 Task: Search one way flight ticket for 3 adults in first from Baton Rouge: Baton Rouge Metropolitan Airport (ryan Field) to Gillette: Gillette Campbell County Airport on 5-1-2023. Choice of flights is Southwest. Number of bags: 1 carry on bag. Price is upto 87000. Outbound departure time preference is 9:30.
Action: Mouse moved to (244, 332)
Screenshot: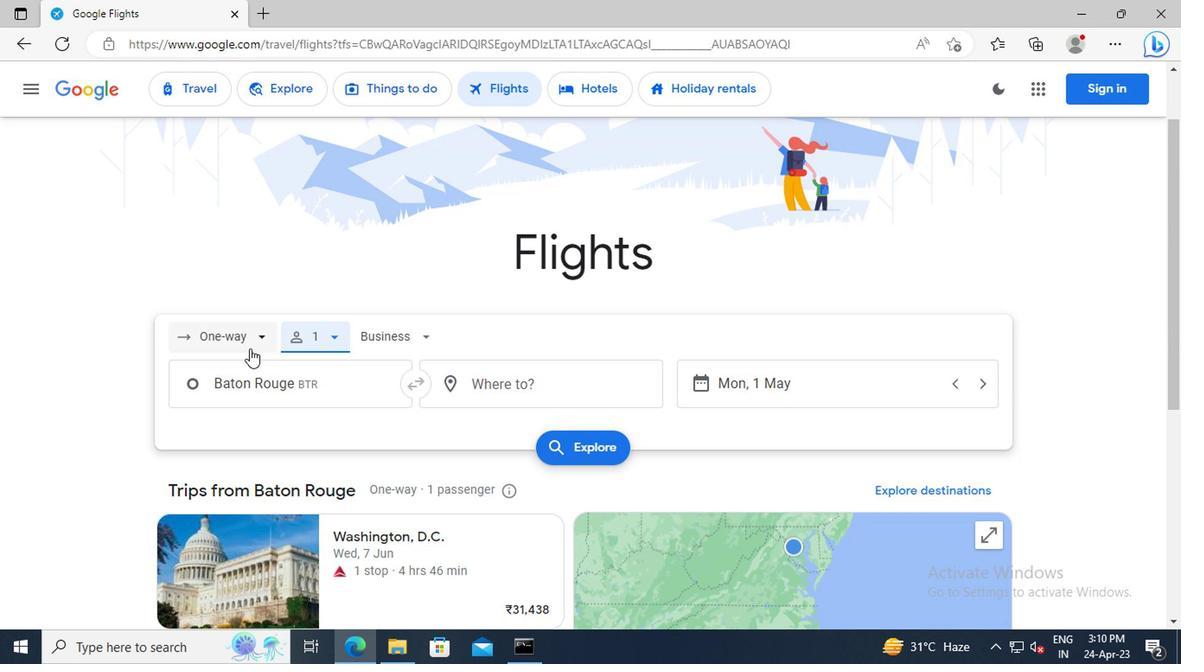 
Action: Mouse pressed left at (244, 332)
Screenshot: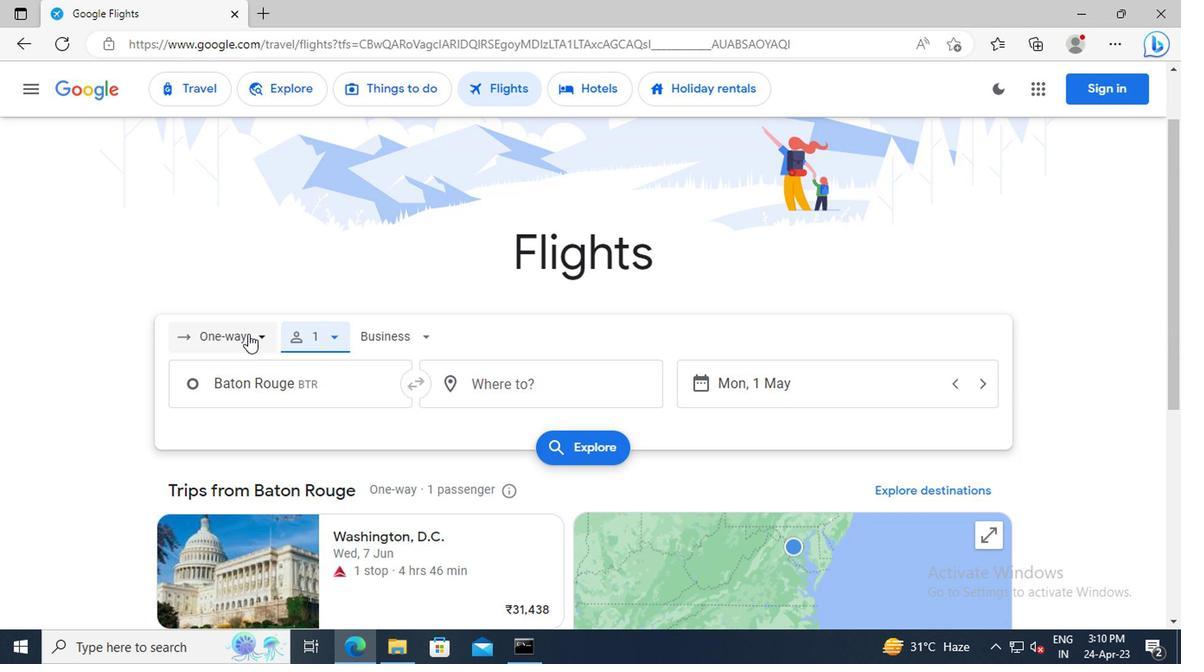 
Action: Mouse moved to (248, 424)
Screenshot: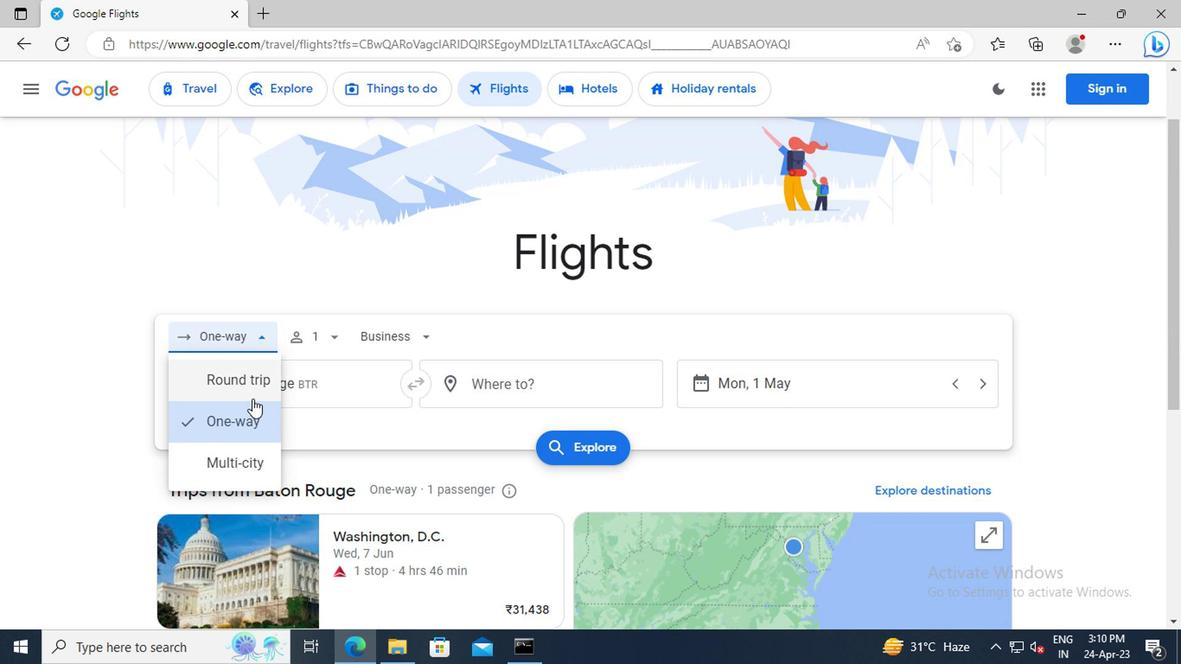 
Action: Mouse pressed left at (248, 424)
Screenshot: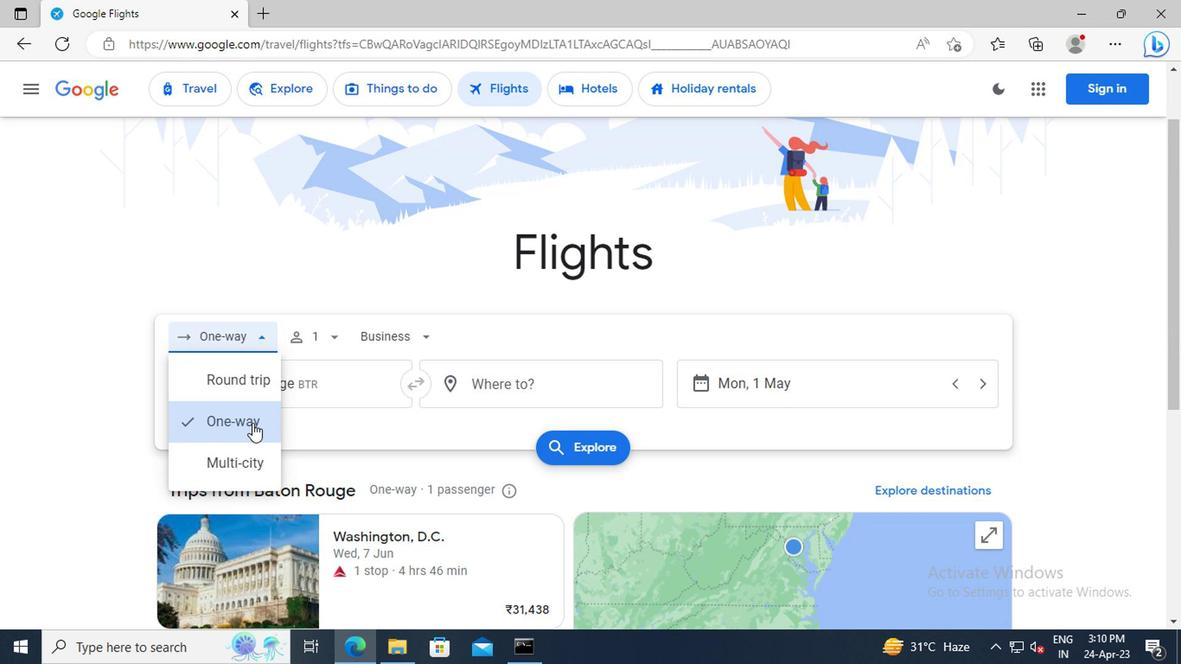 
Action: Mouse moved to (327, 344)
Screenshot: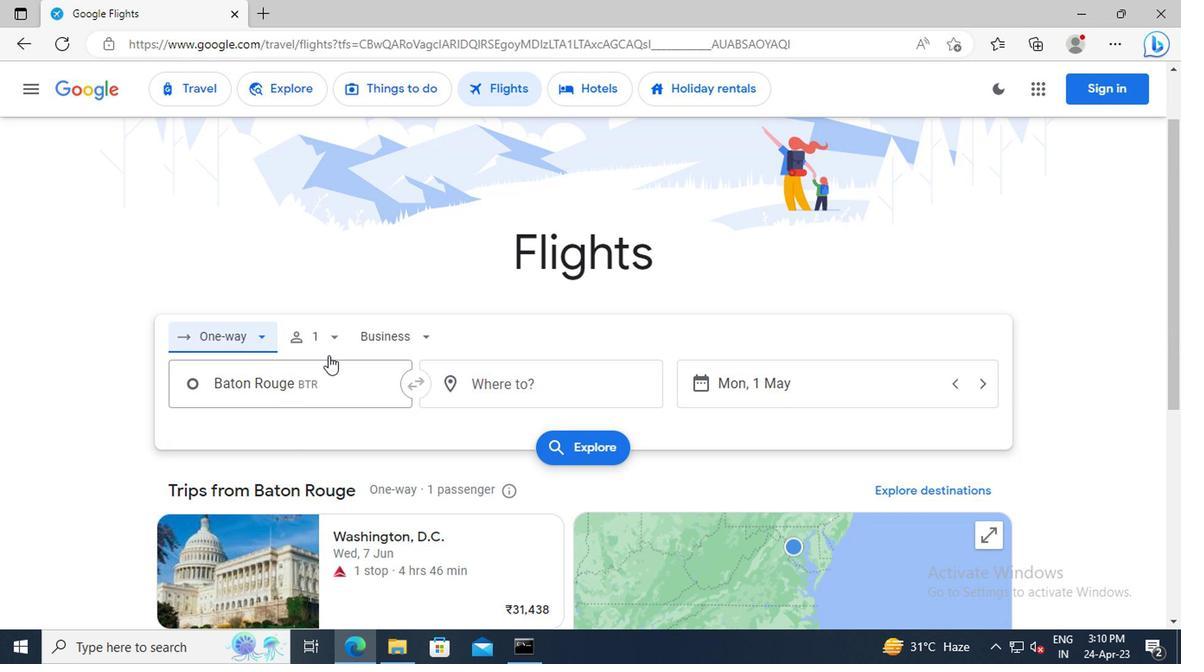 
Action: Mouse pressed left at (327, 344)
Screenshot: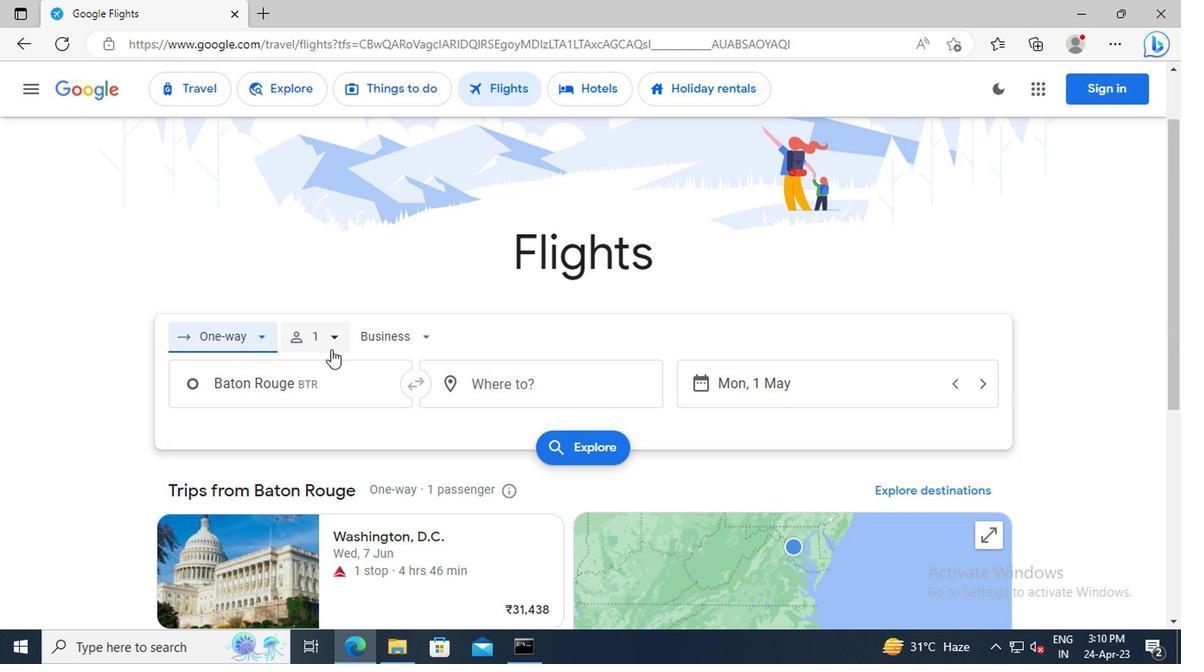 
Action: Mouse moved to (454, 387)
Screenshot: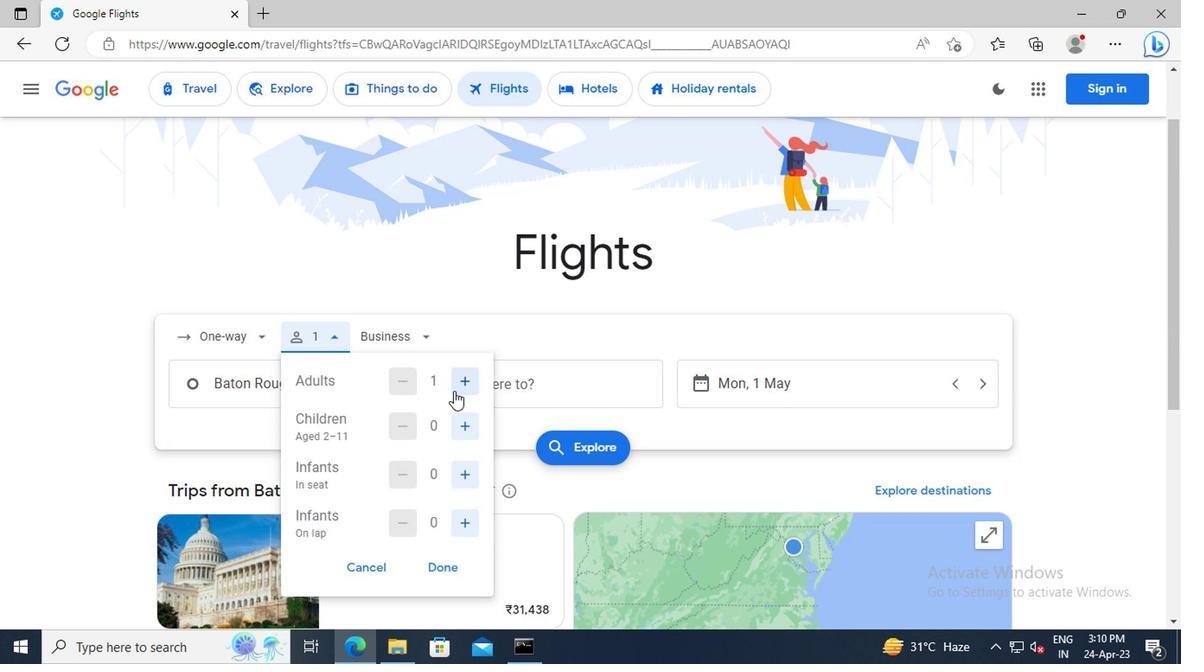 
Action: Mouse pressed left at (454, 387)
Screenshot: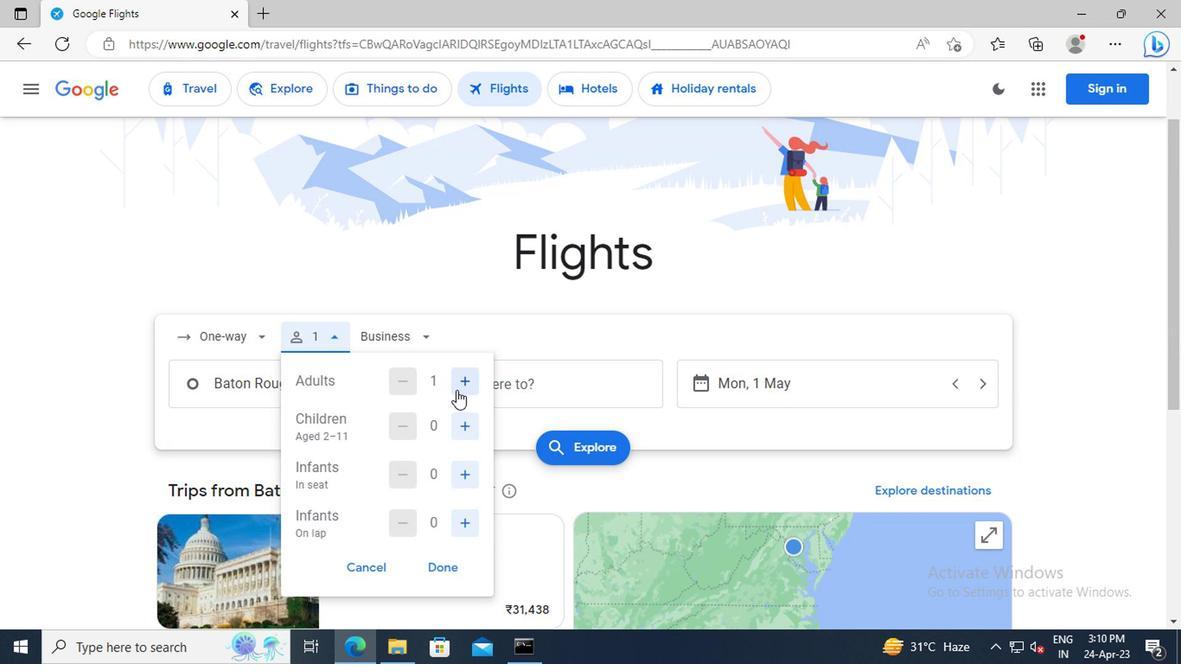 
Action: Mouse pressed left at (454, 387)
Screenshot: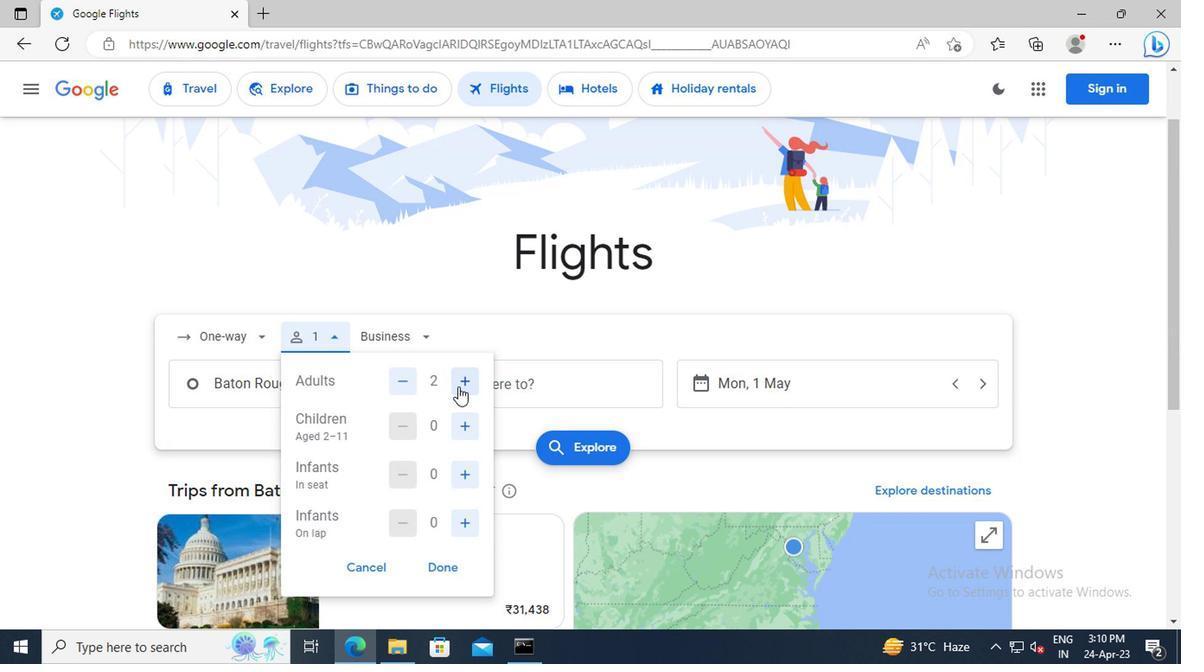 
Action: Mouse moved to (438, 566)
Screenshot: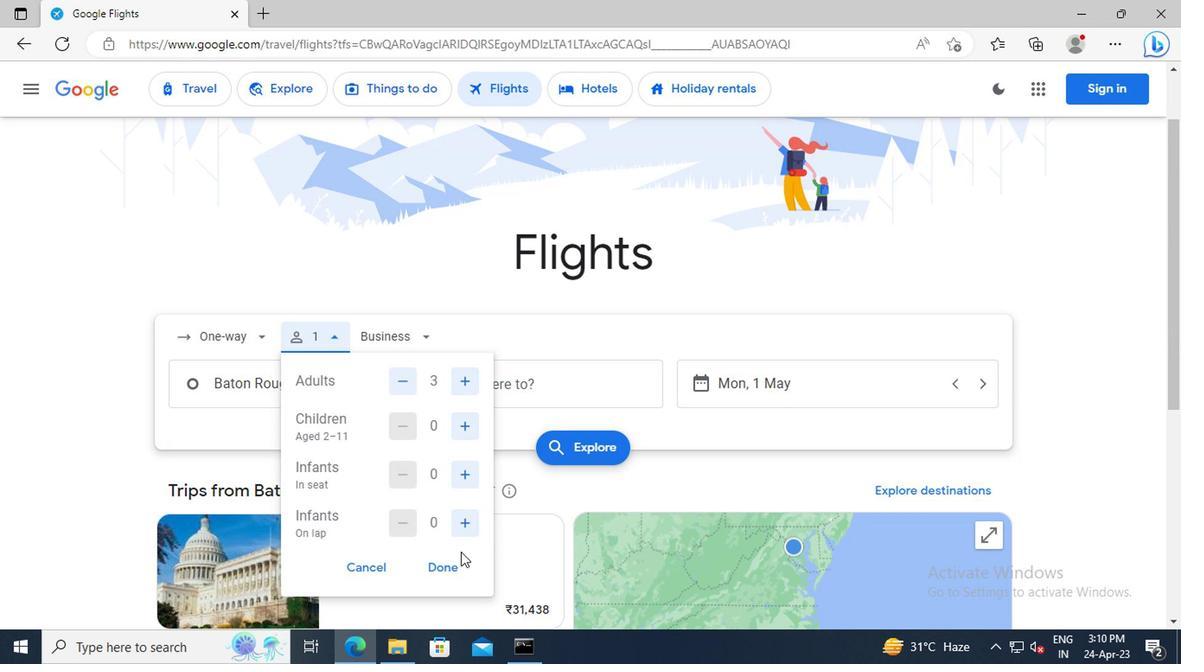 
Action: Mouse pressed left at (438, 566)
Screenshot: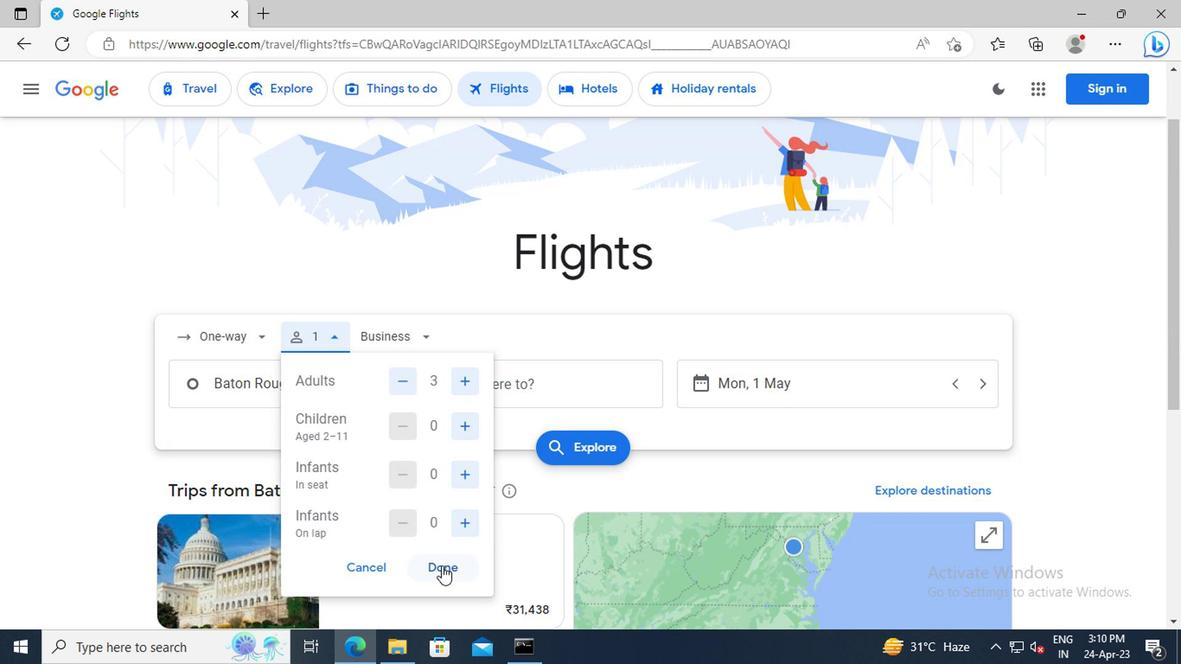 
Action: Mouse moved to (388, 336)
Screenshot: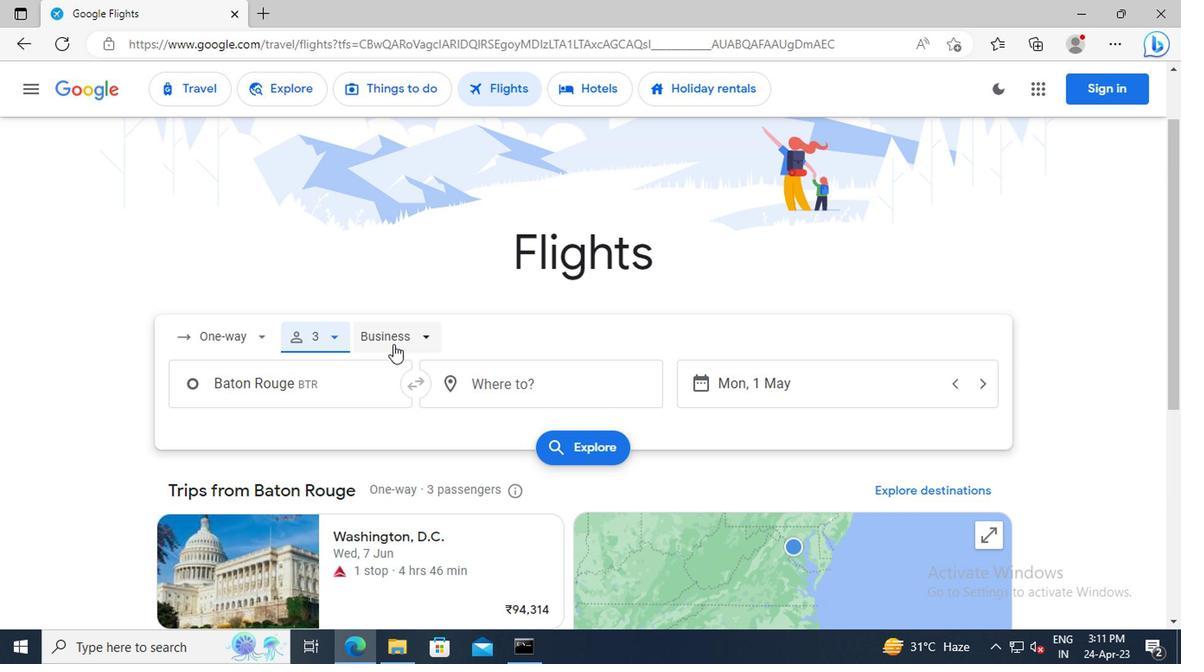 
Action: Mouse pressed left at (388, 336)
Screenshot: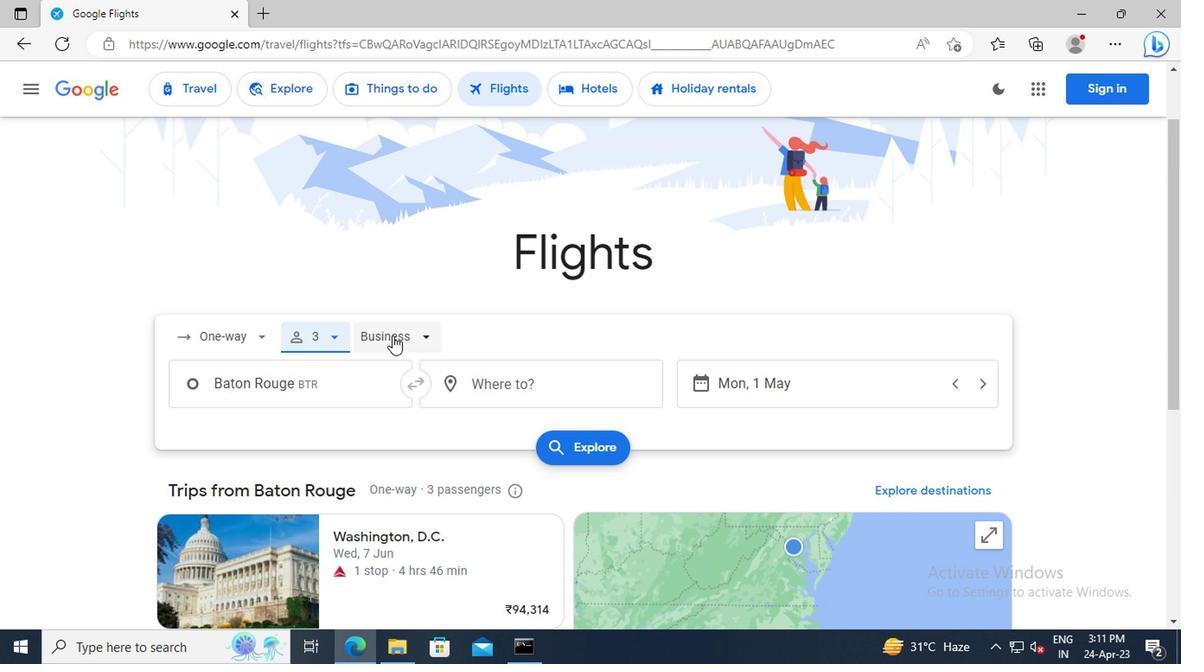 
Action: Mouse moved to (412, 508)
Screenshot: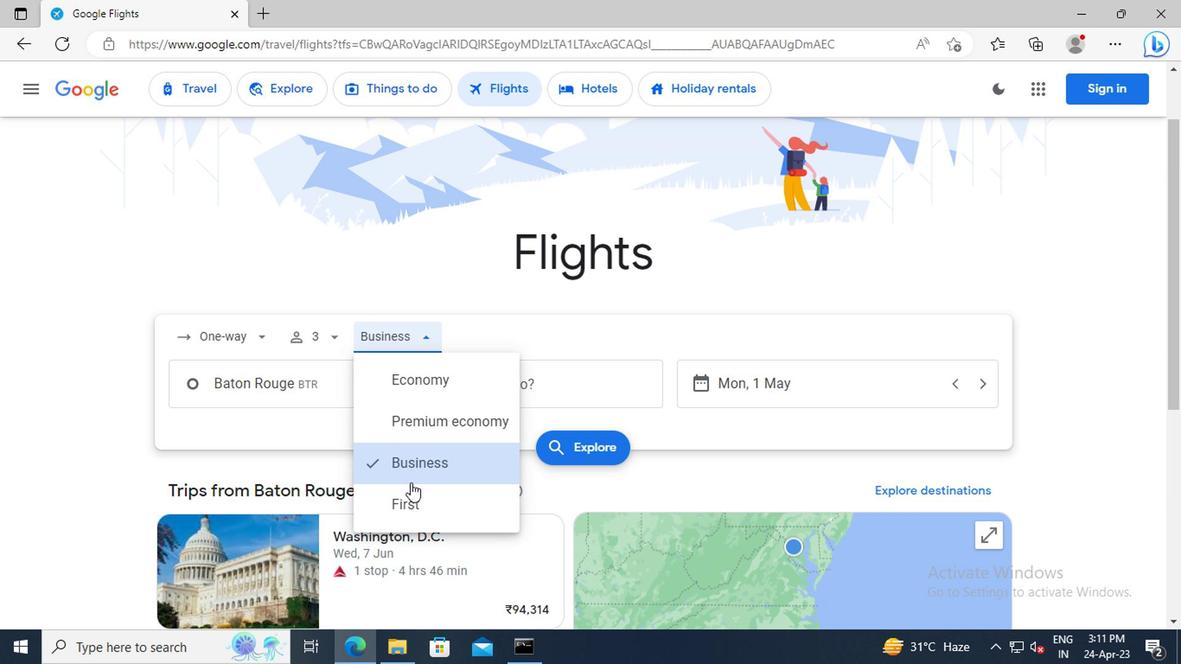 
Action: Mouse pressed left at (412, 508)
Screenshot: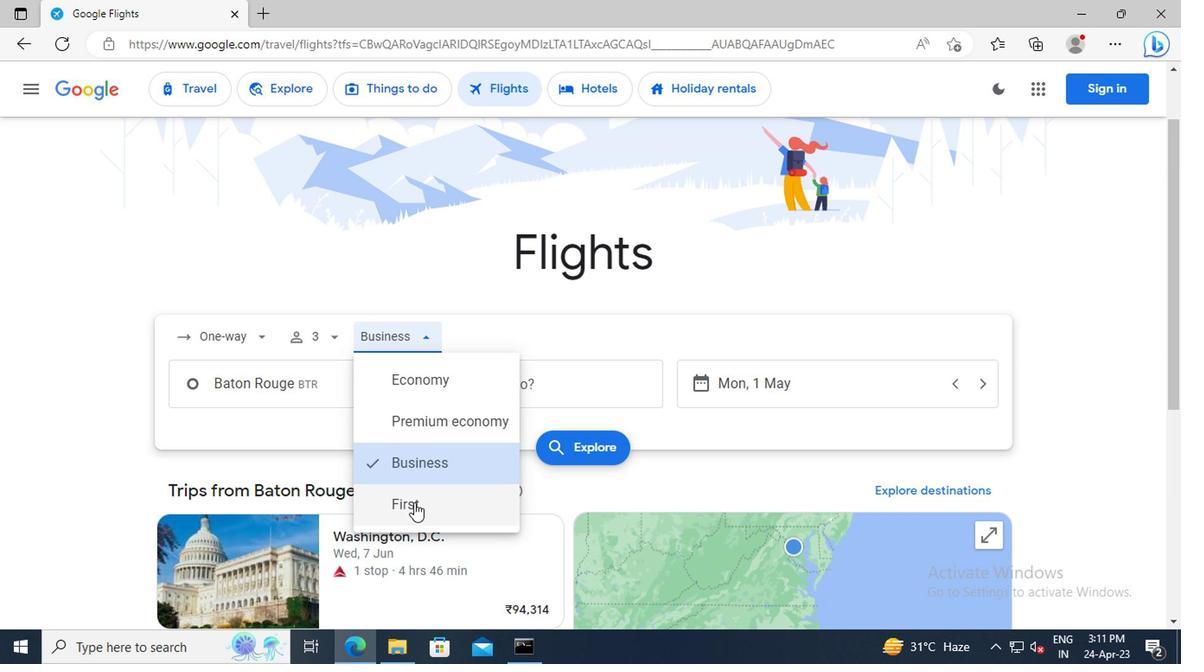 
Action: Mouse moved to (342, 390)
Screenshot: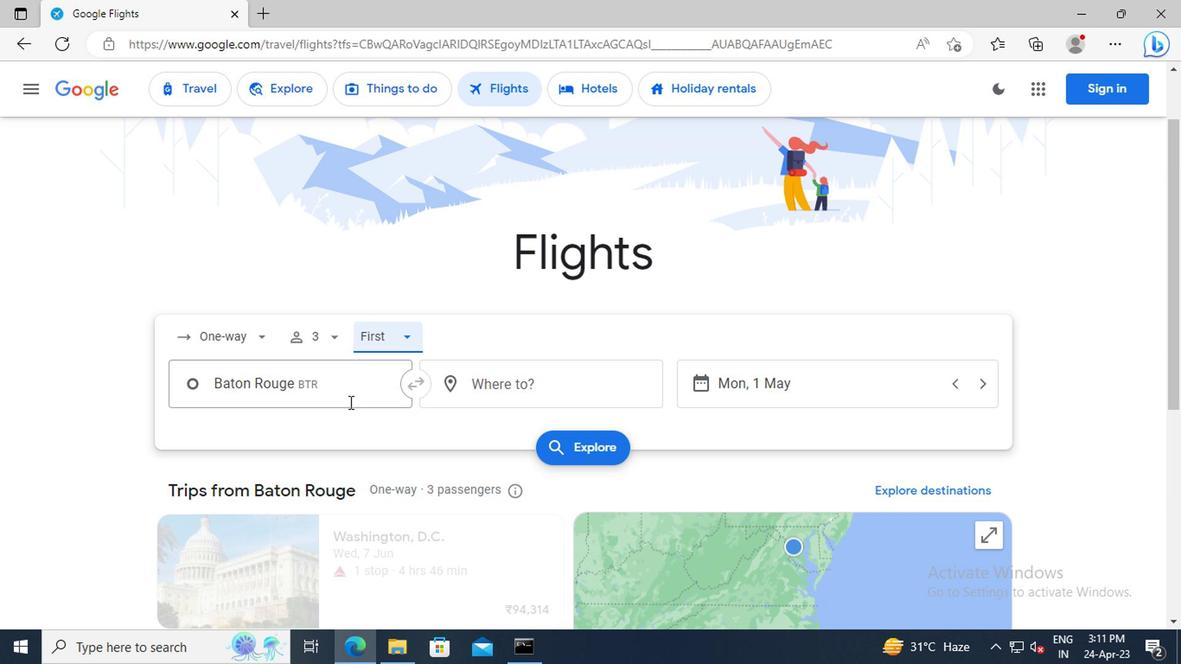 
Action: Mouse pressed left at (342, 390)
Screenshot: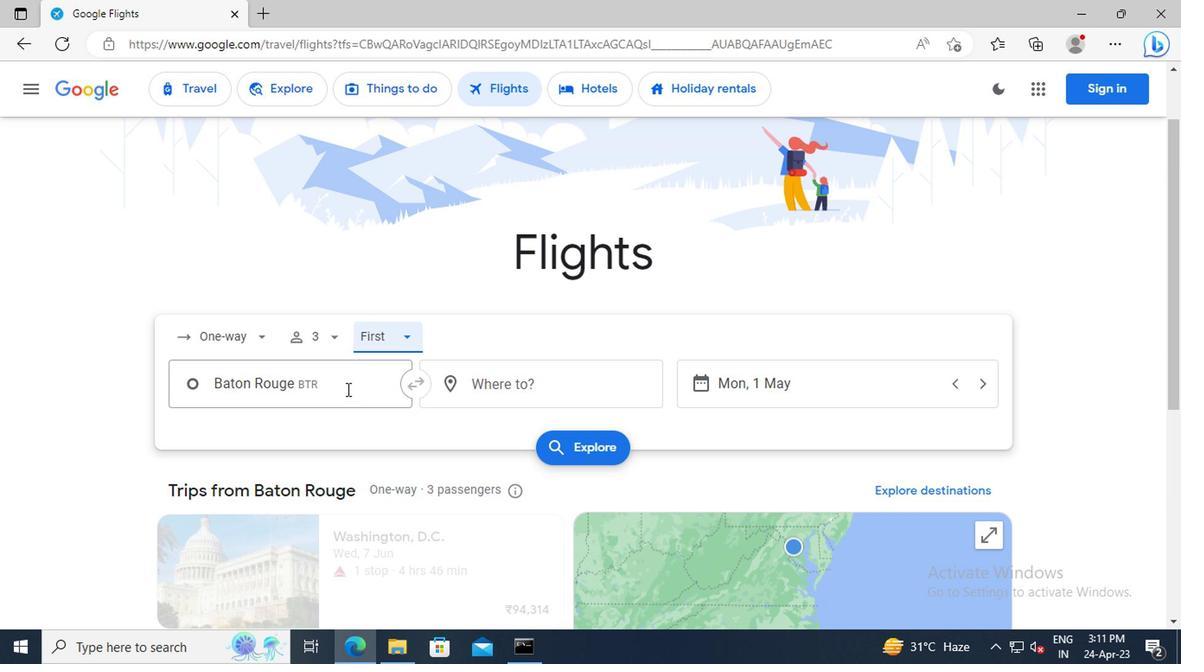 
Action: Key pressed <Key.shift>BATON<Key.space><Key.shift>ROUGE<Key.space><Key.shift>ME
Screenshot: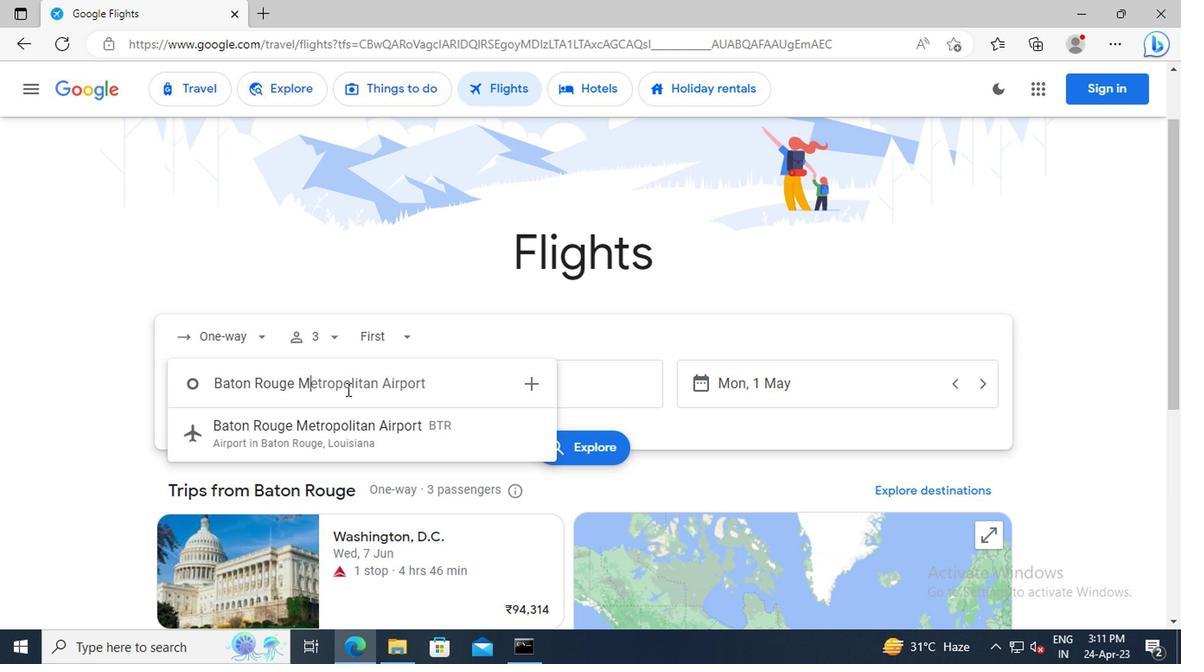
Action: Mouse moved to (352, 433)
Screenshot: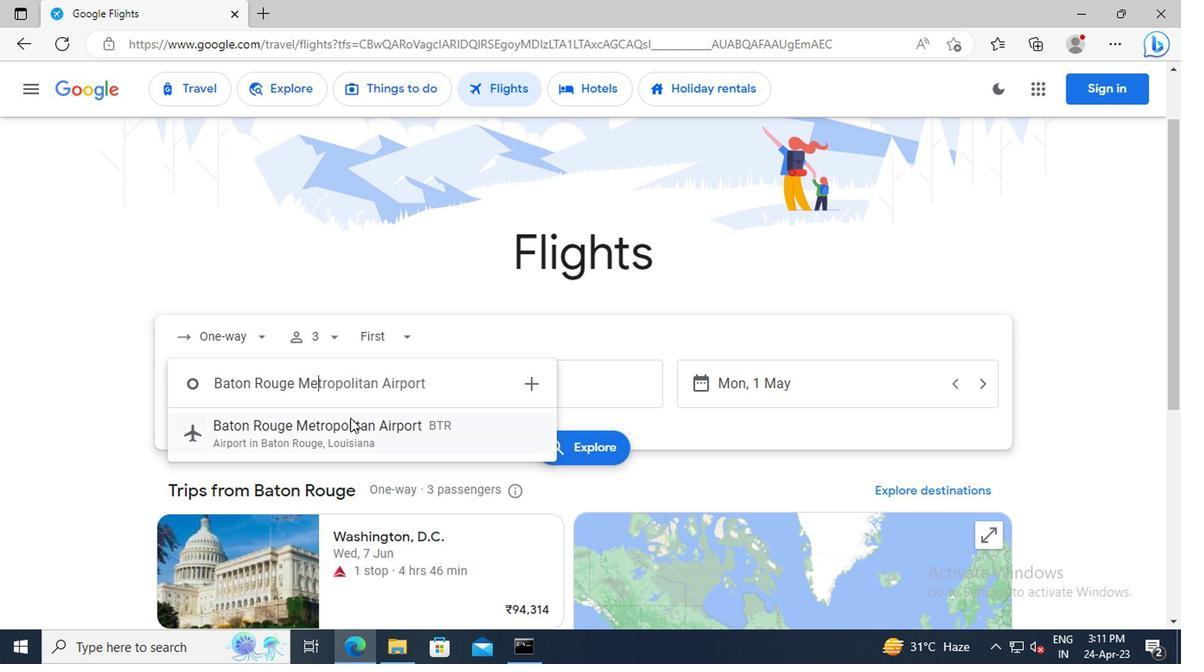 
Action: Mouse pressed left at (352, 433)
Screenshot: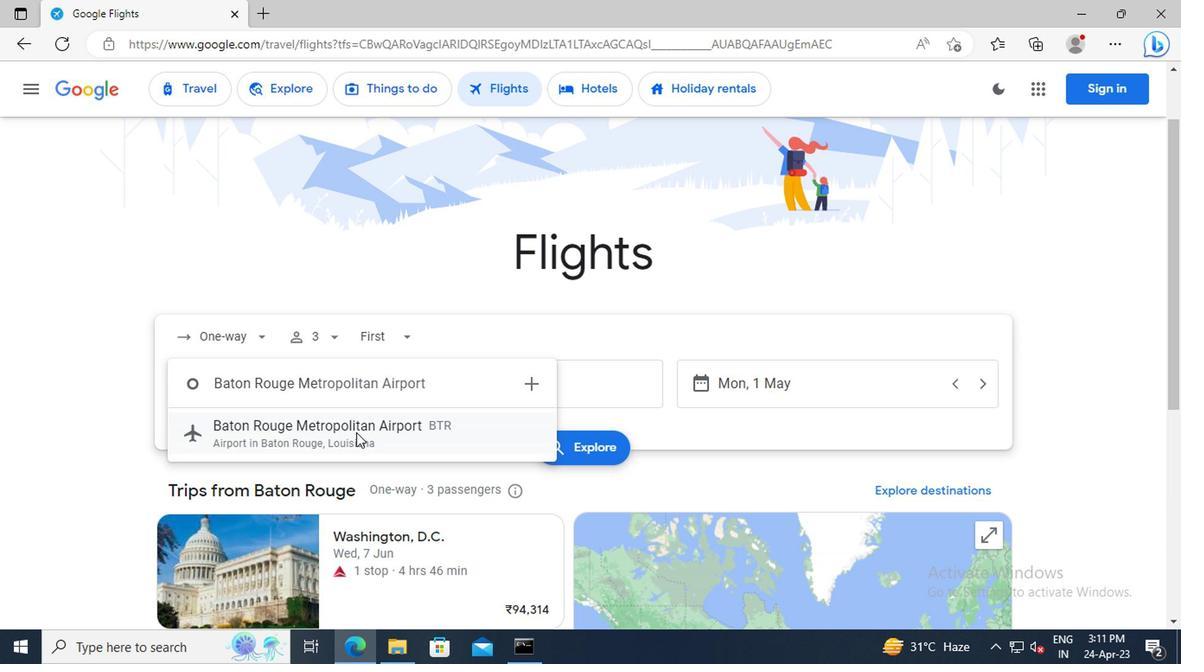 
Action: Mouse moved to (498, 392)
Screenshot: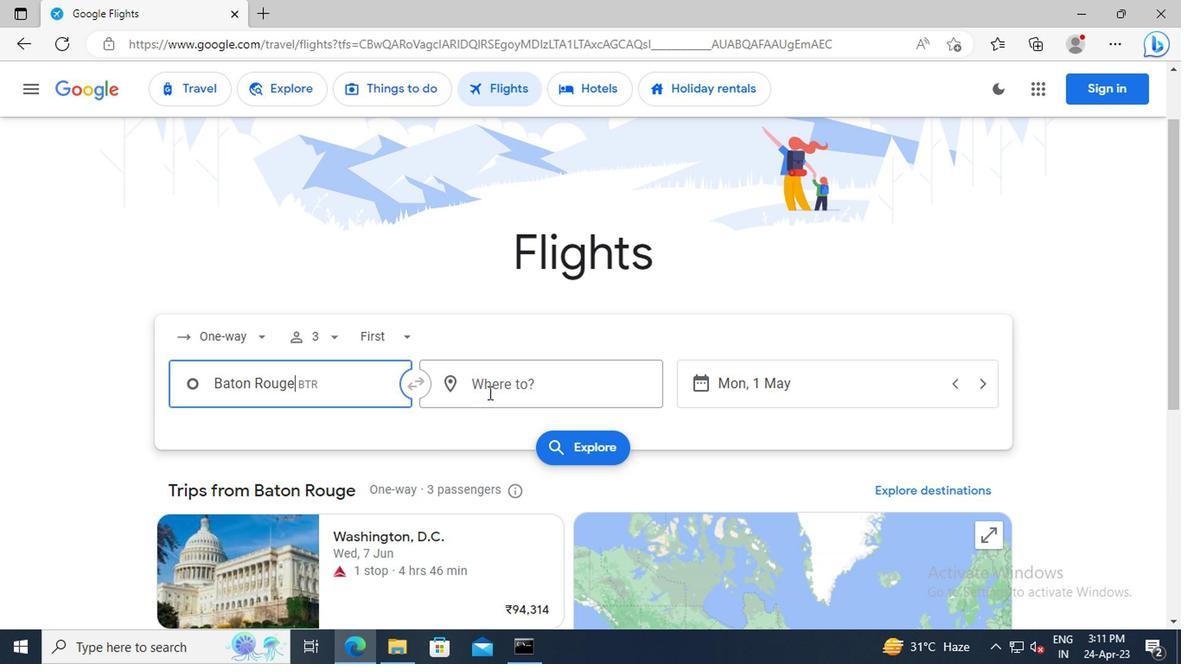 
Action: Mouse pressed left at (498, 392)
Screenshot: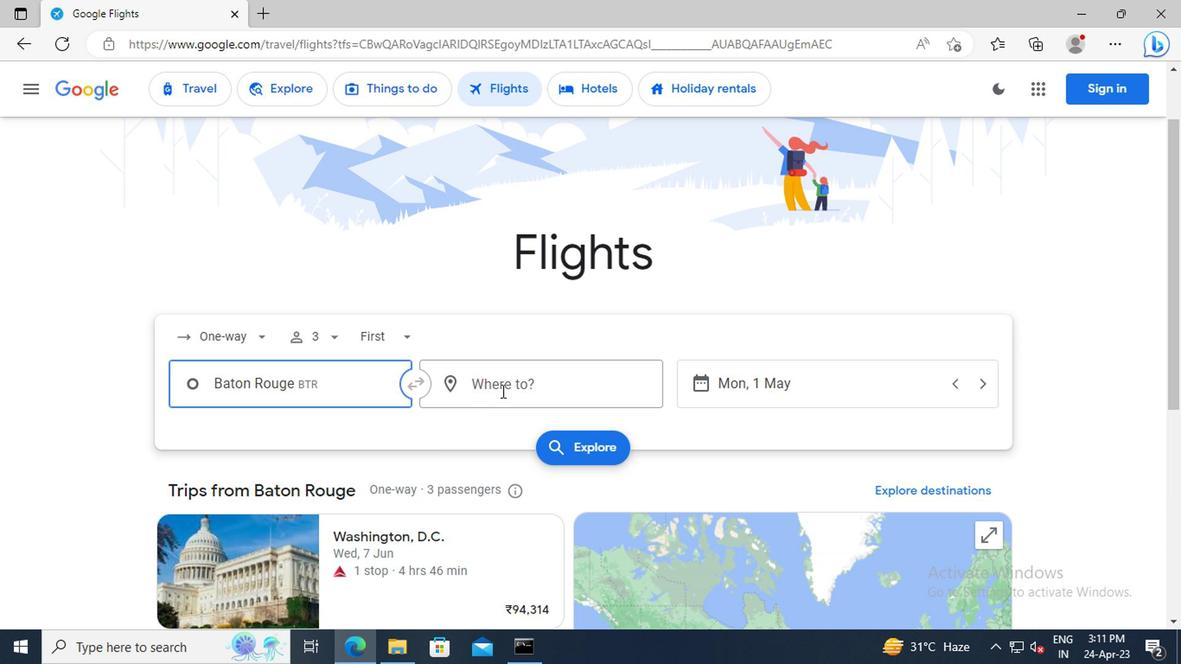 
Action: Key pressed <Key.shift>GILLETTE
Screenshot: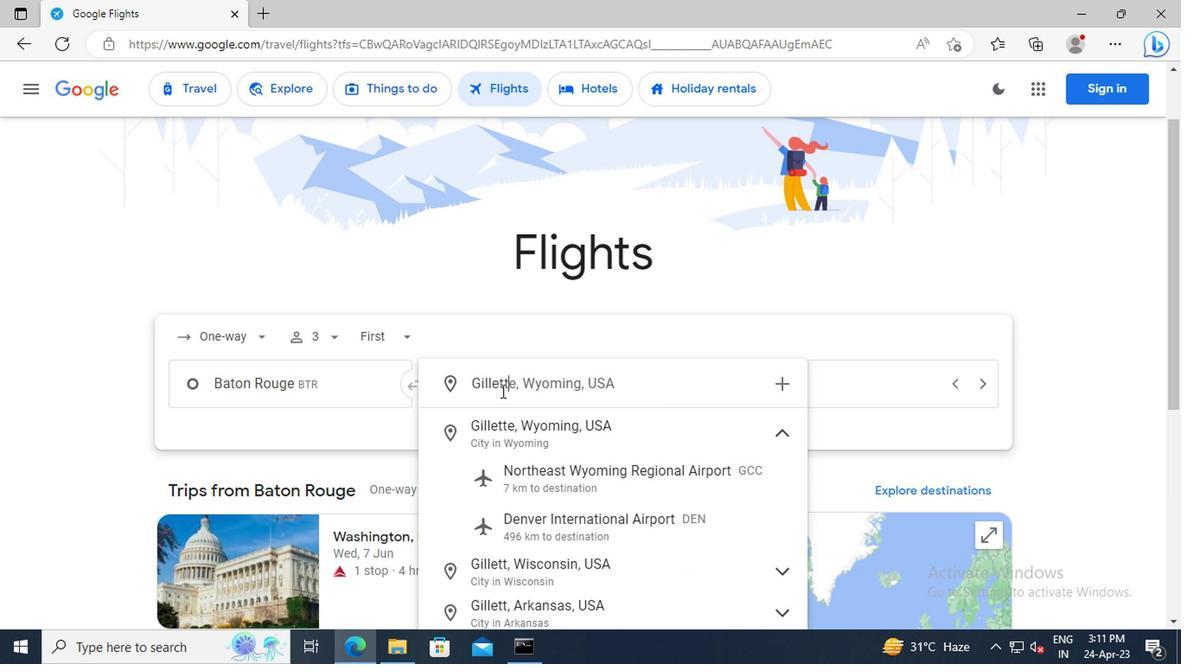 
Action: Mouse moved to (552, 482)
Screenshot: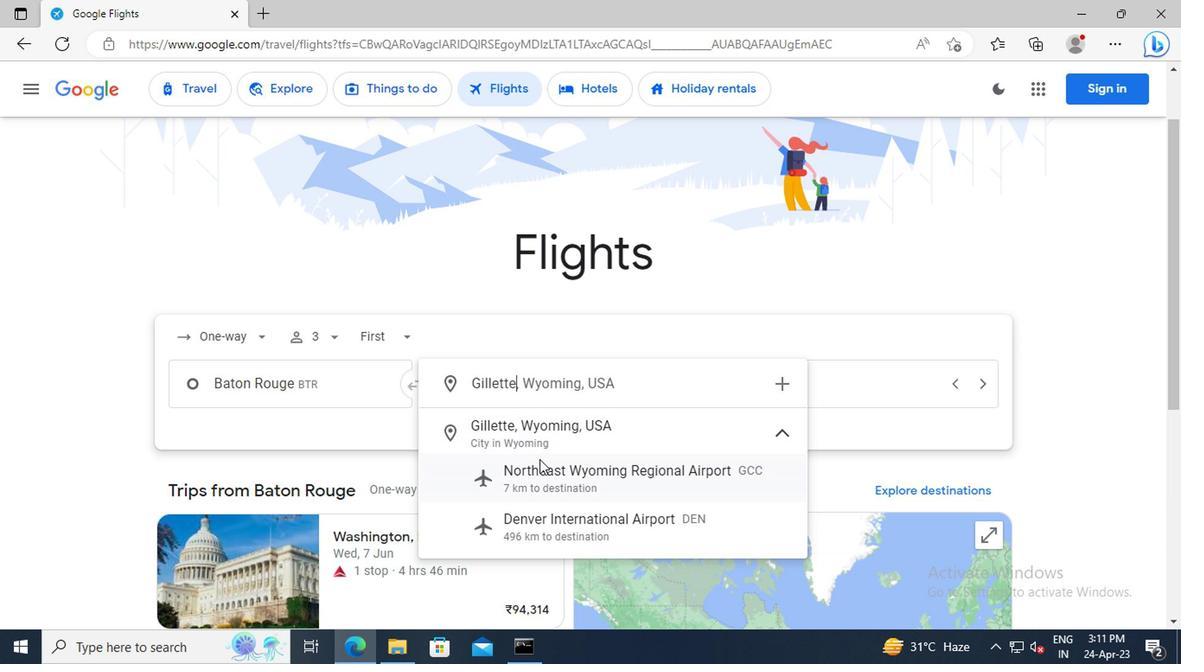 
Action: Mouse pressed left at (552, 482)
Screenshot: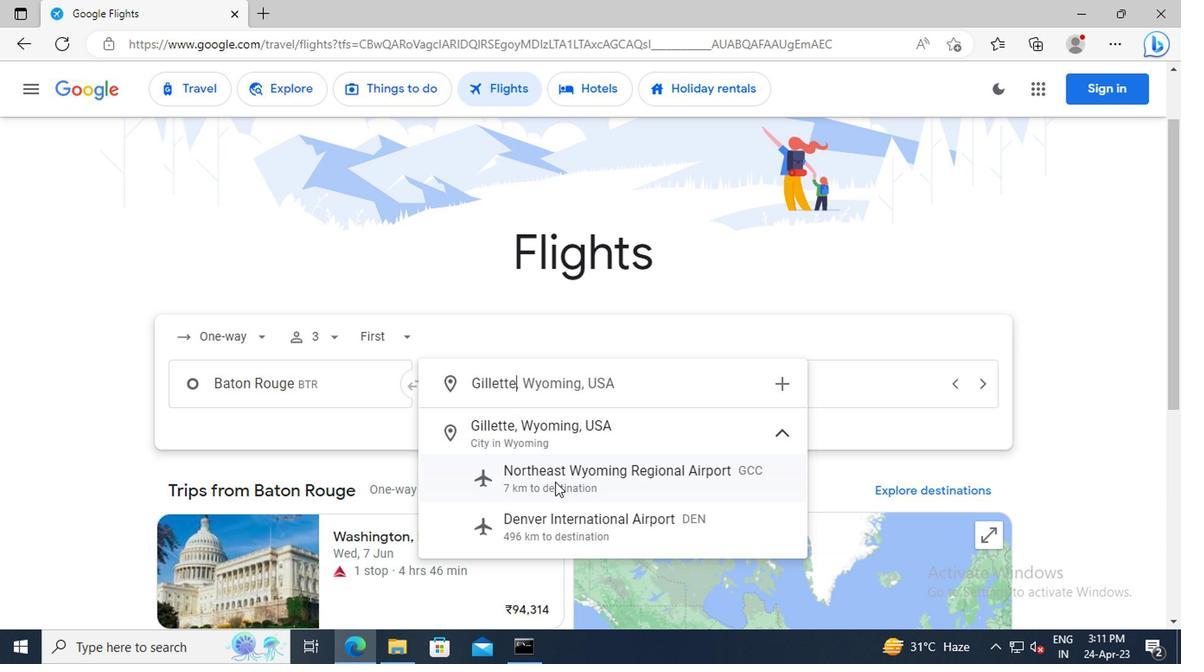
Action: Mouse moved to (824, 393)
Screenshot: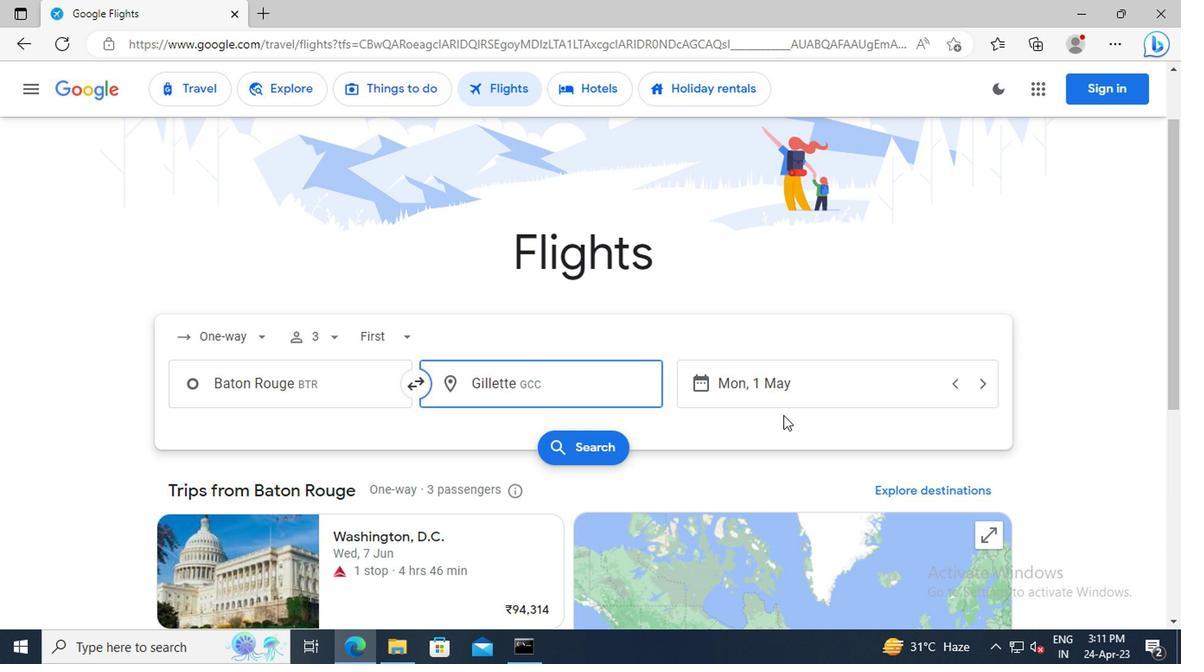 
Action: Mouse pressed left at (824, 393)
Screenshot: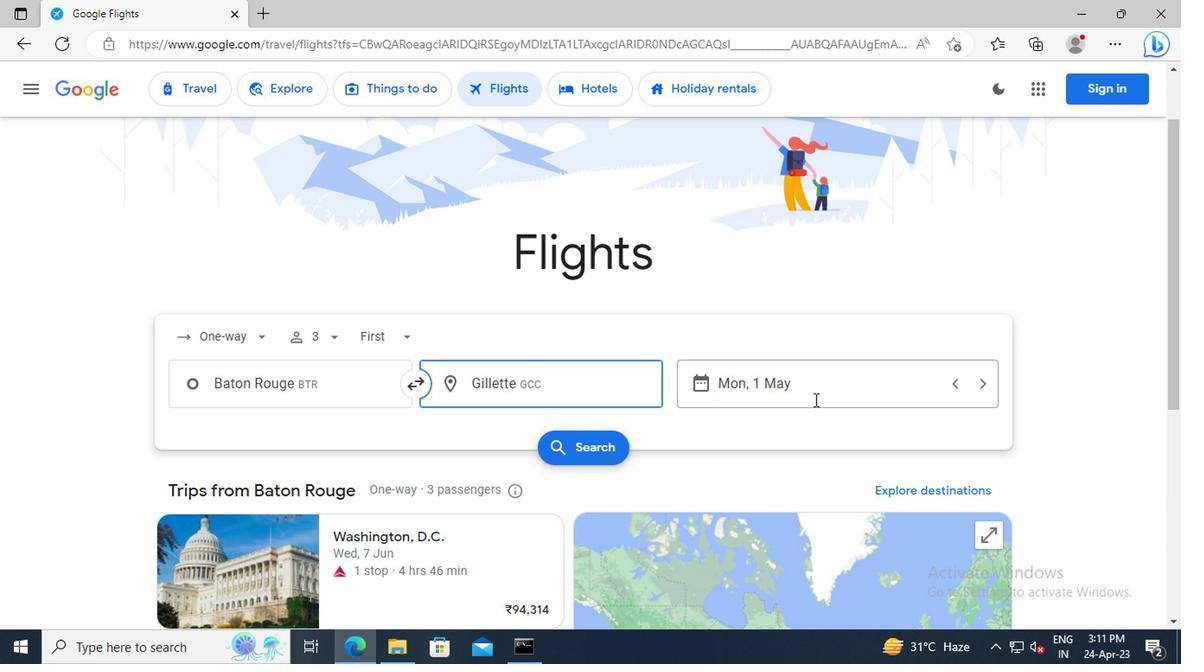 
Action: Mouse moved to (777, 374)
Screenshot: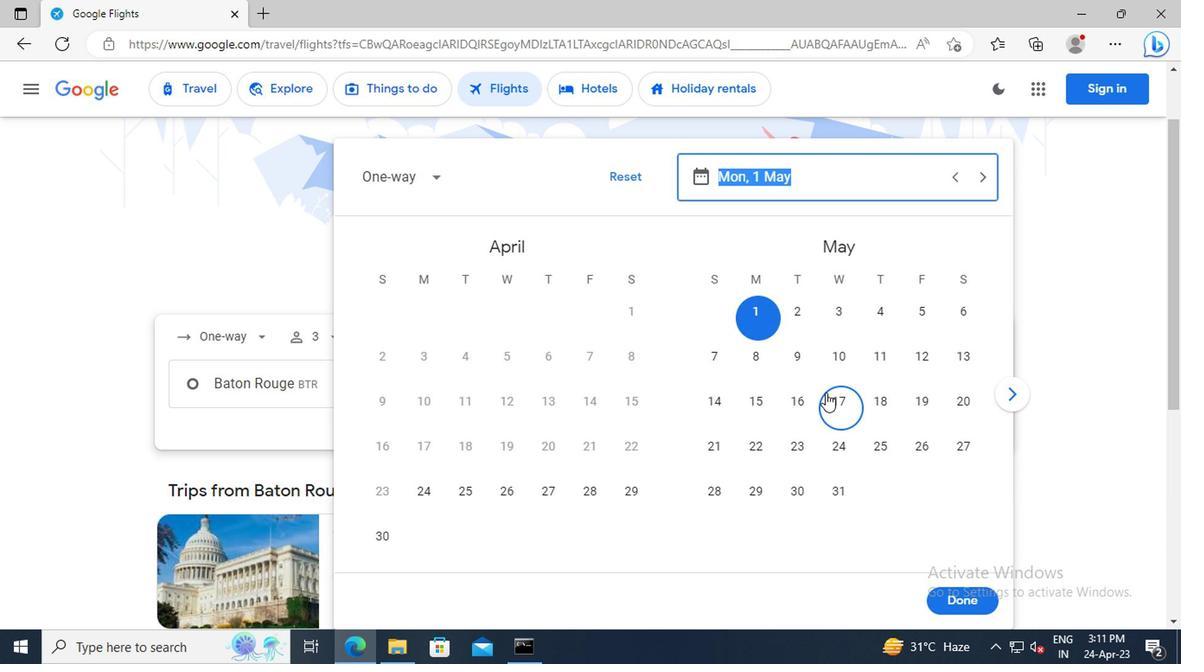 
Action: Key pressed 1<Key.space>MAY<Key.enter>
Screenshot: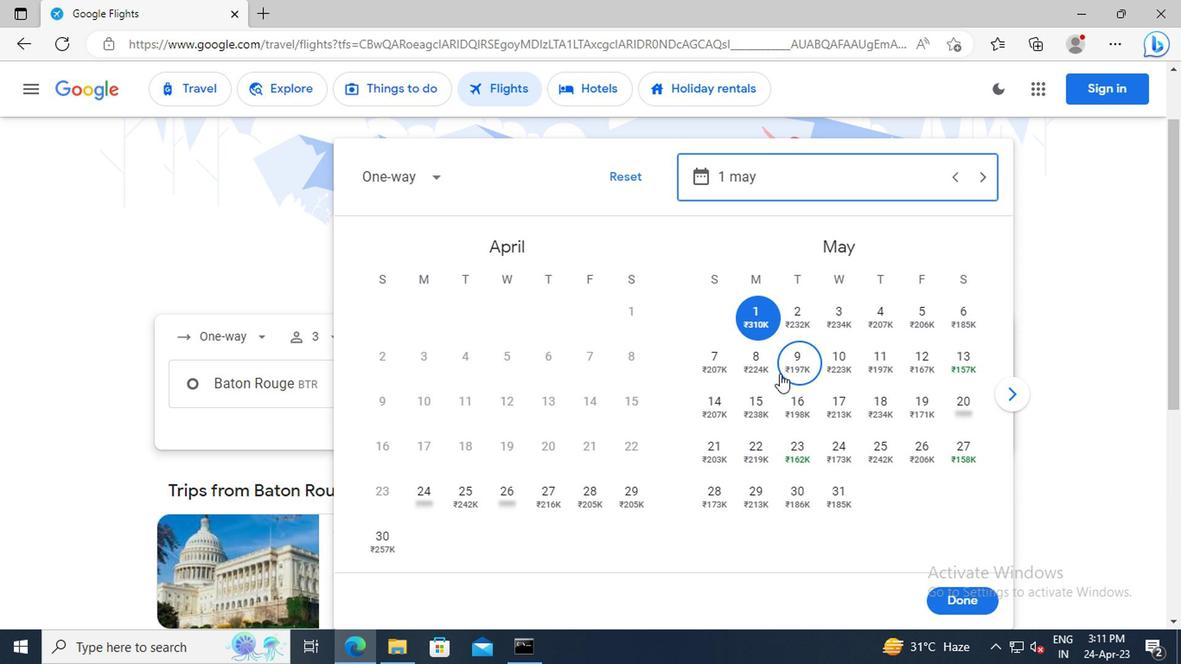 
Action: Mouse moved to (961, 605)
Screenshot: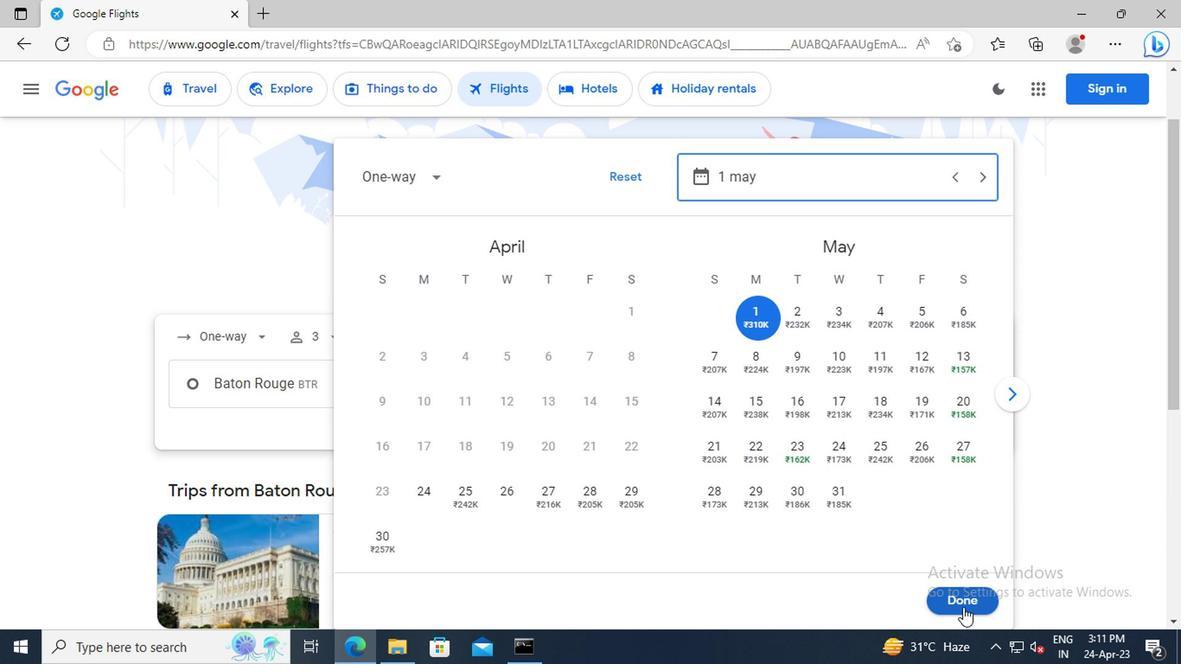 
Action: Mouse pressed left at (961, 605)
Screenshot: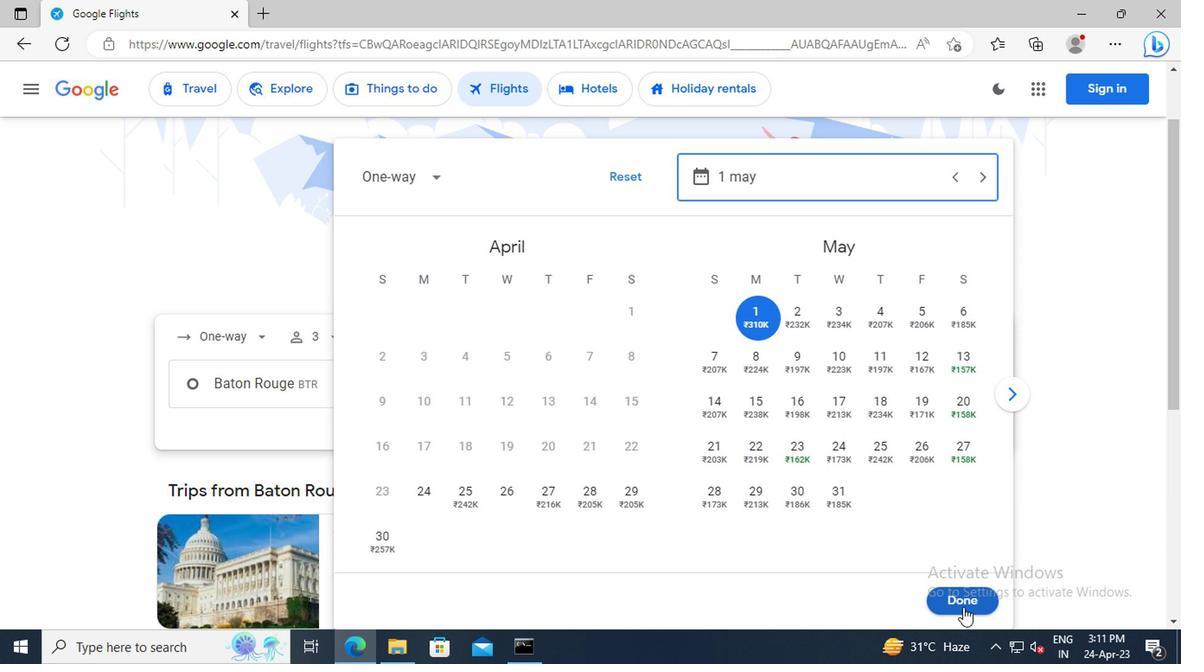 
Action: Mouse moved to (593, 448)
Screenshot: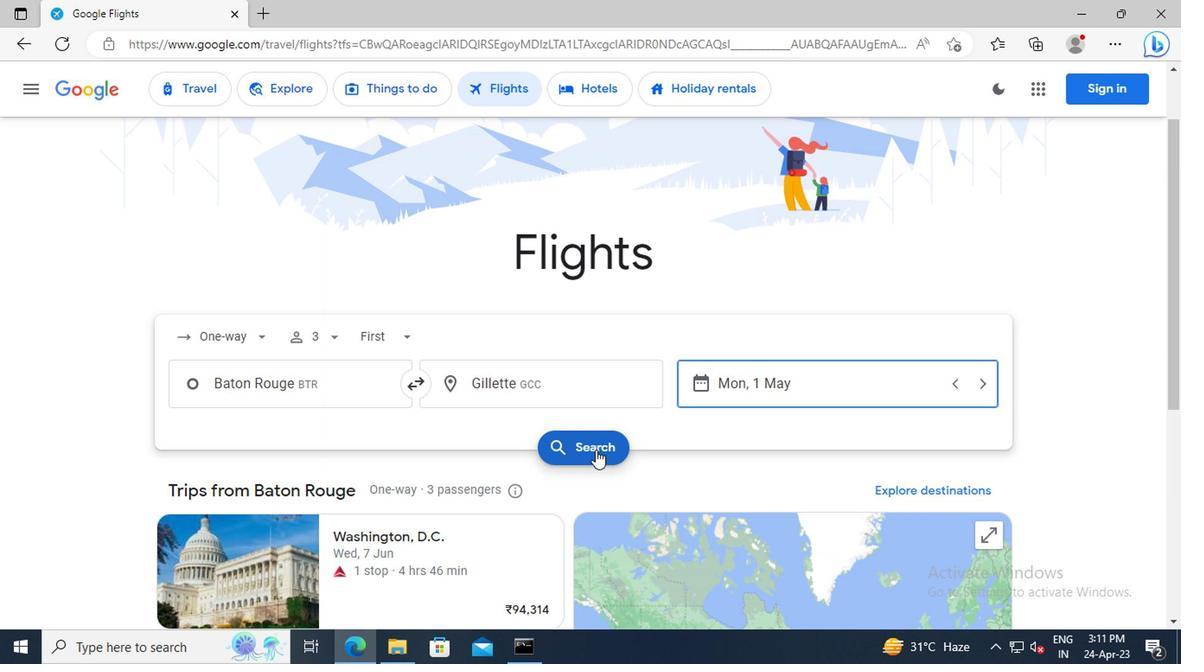 
Action: Mouse pressed left at (593, 448)
Screenshot: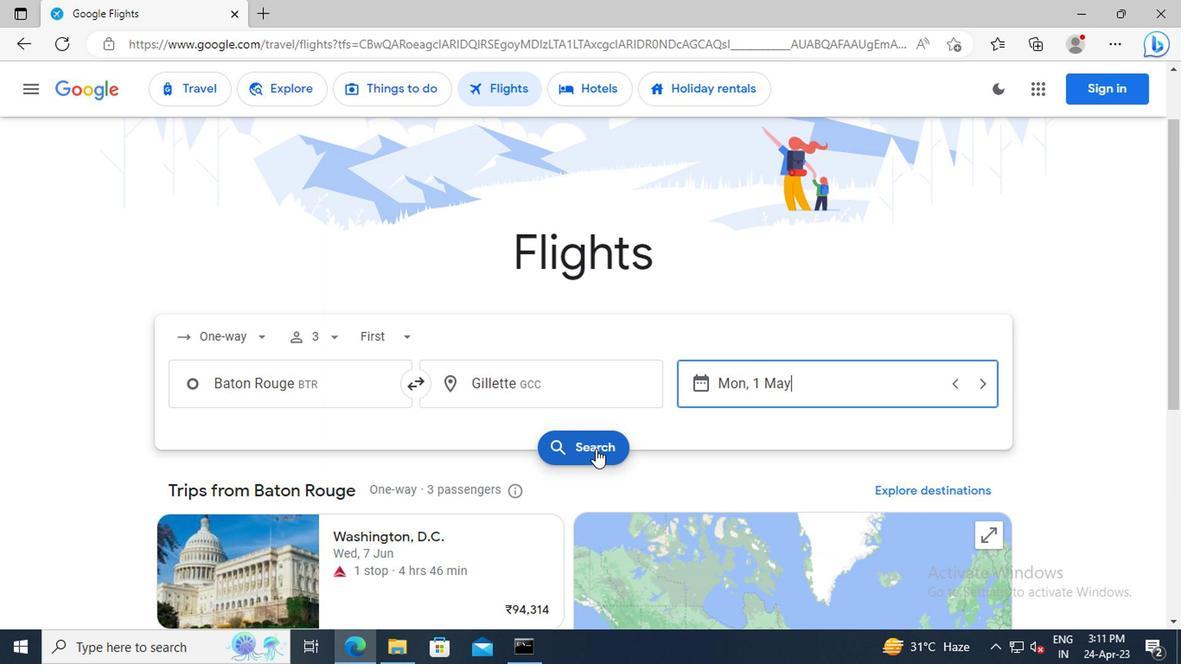 
Action: Mouse moved to (209, 251)
Screenshot: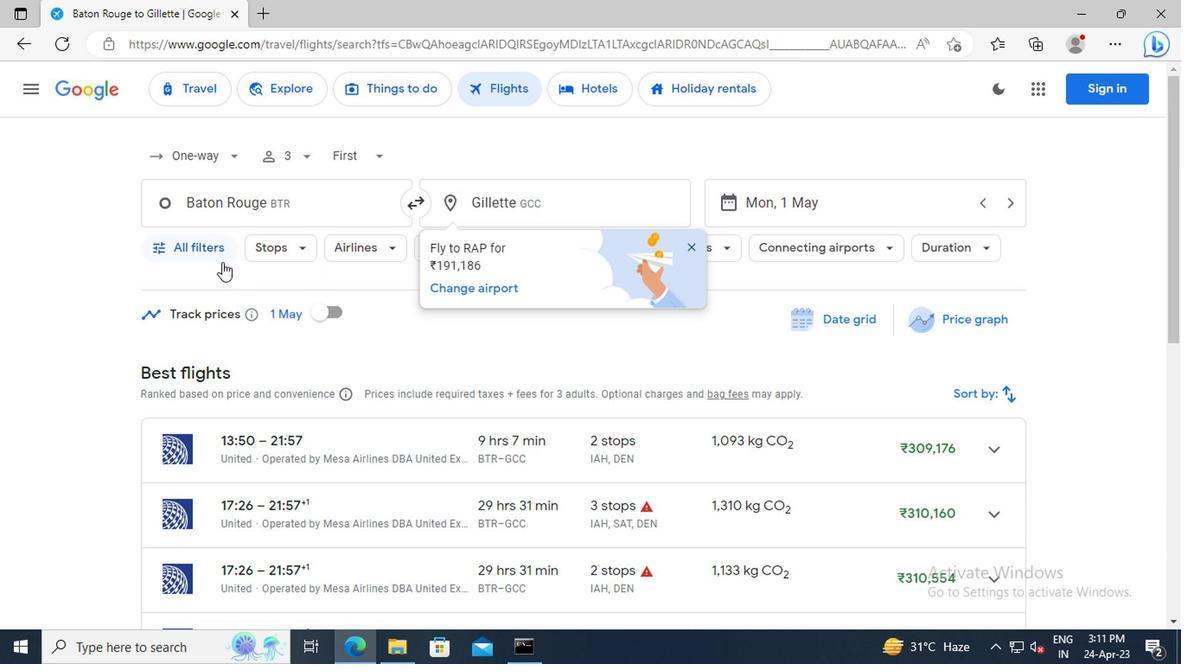
Action: Mouse pressed left at (209, 251)
Screenshot: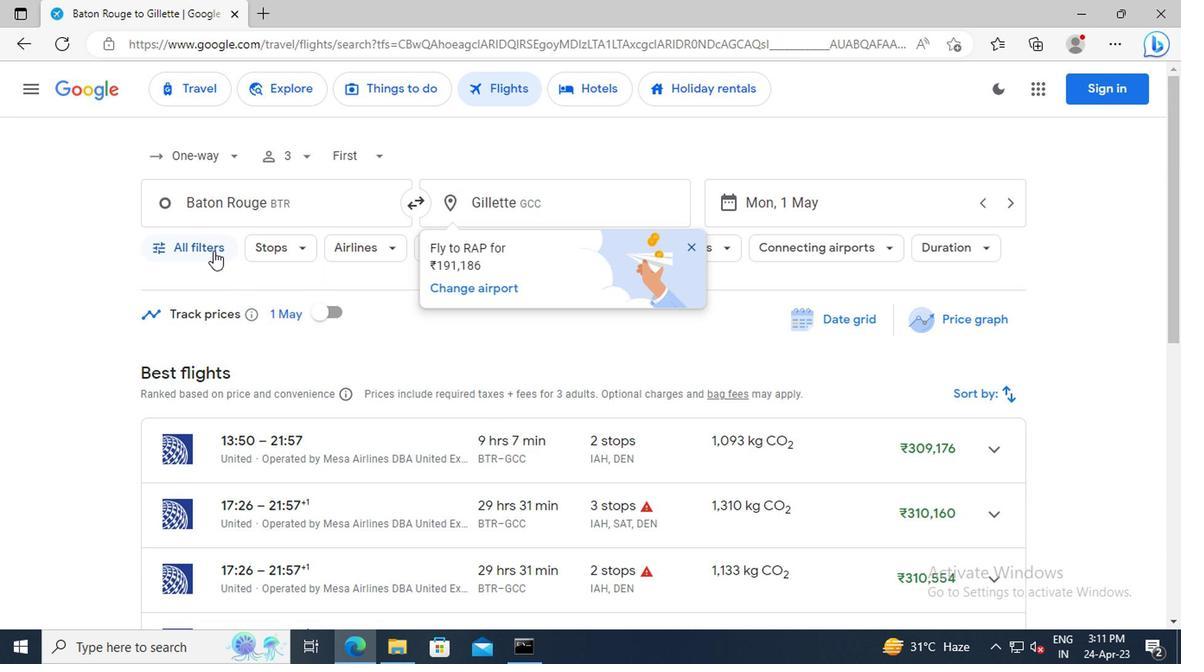 
Action: Mouse moved to (323, 377)
Screenshot: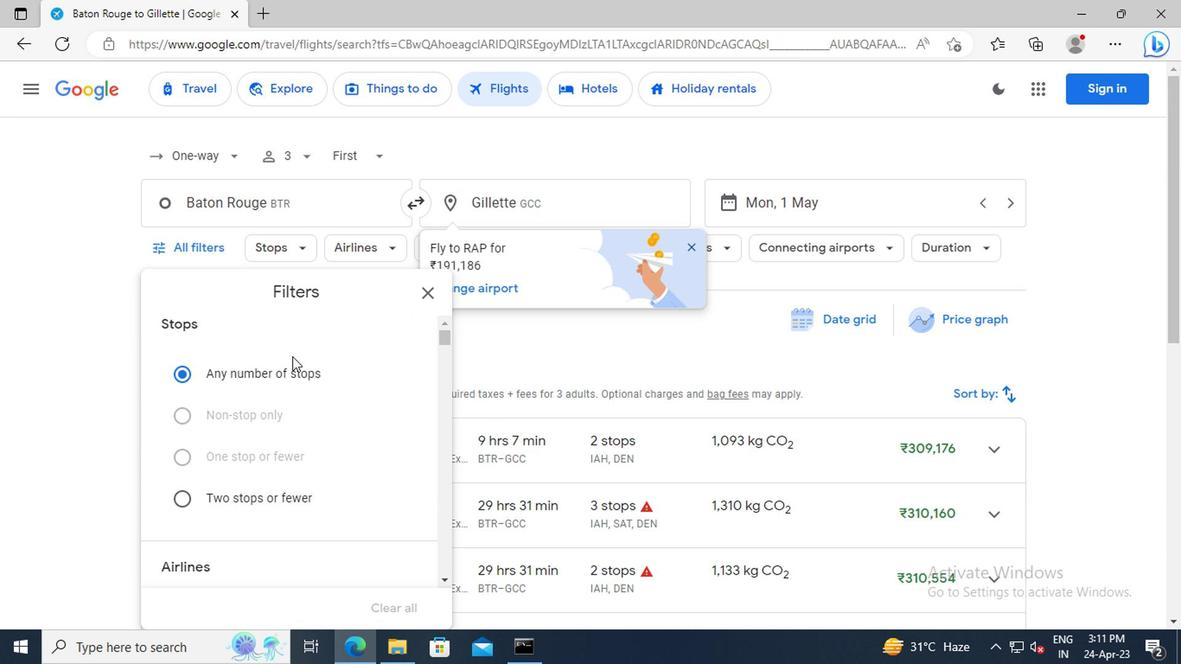 
Action: Mouse scrolled (323, 377) with delta (0, 0)
Screenshot: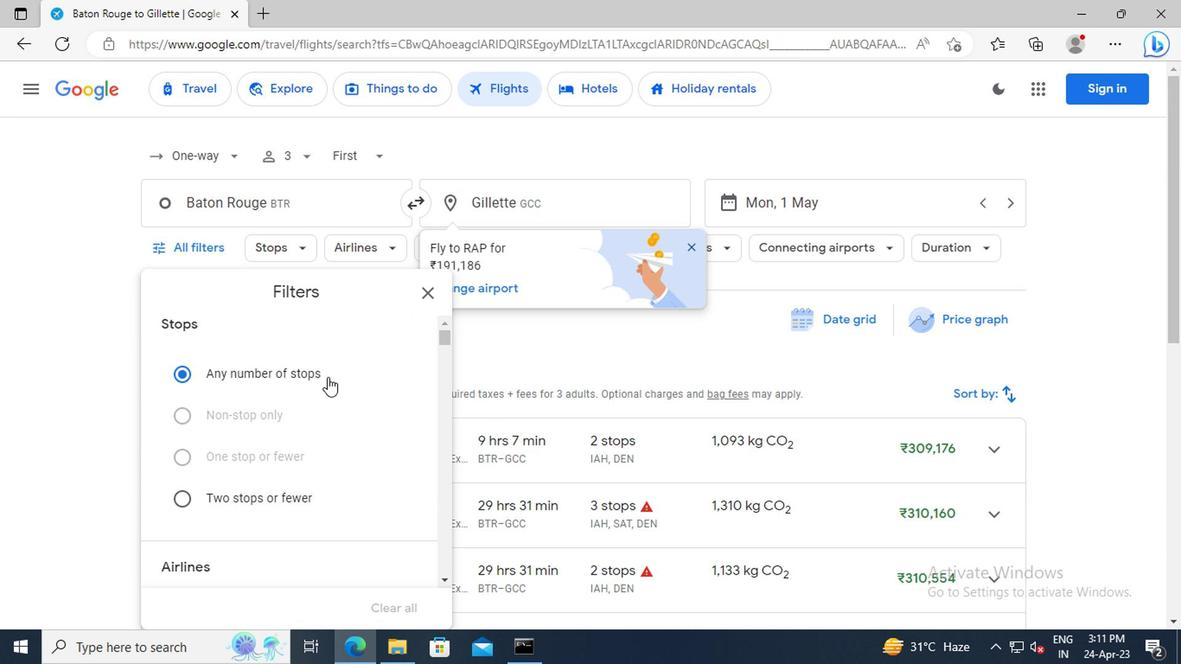 
Action: Mouse scrolled (323, 377) with delta (0, 0)
Screenshot: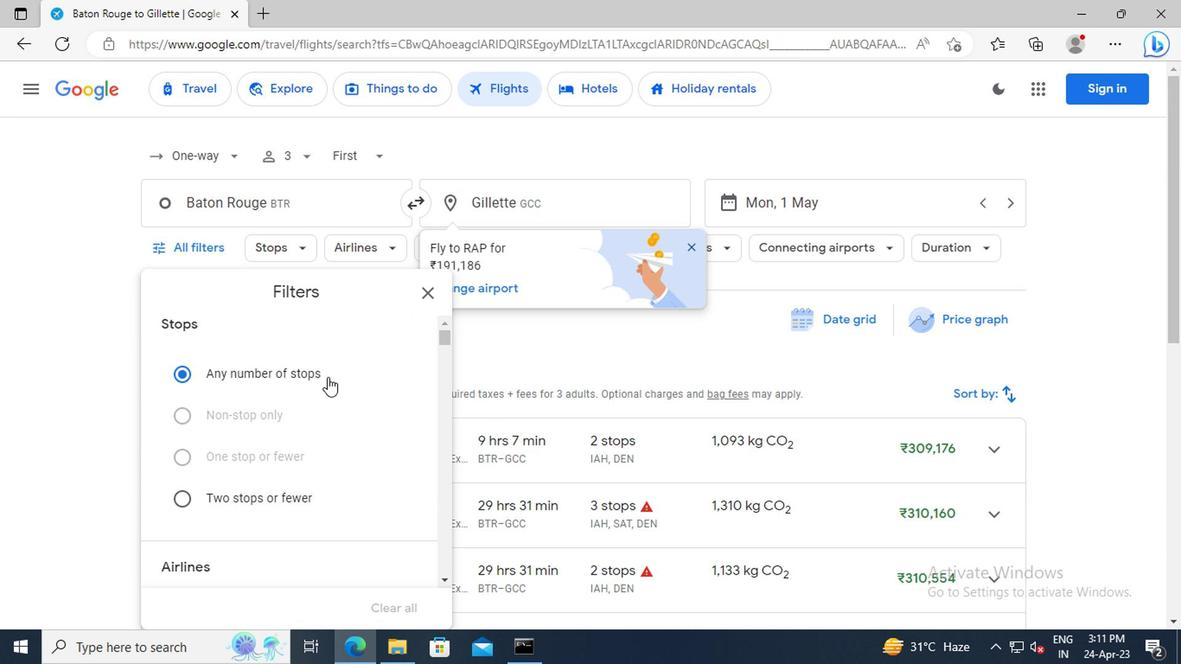 
Action: Mouse scrolled (323, 377) with delta (0, 0)
Screenshot: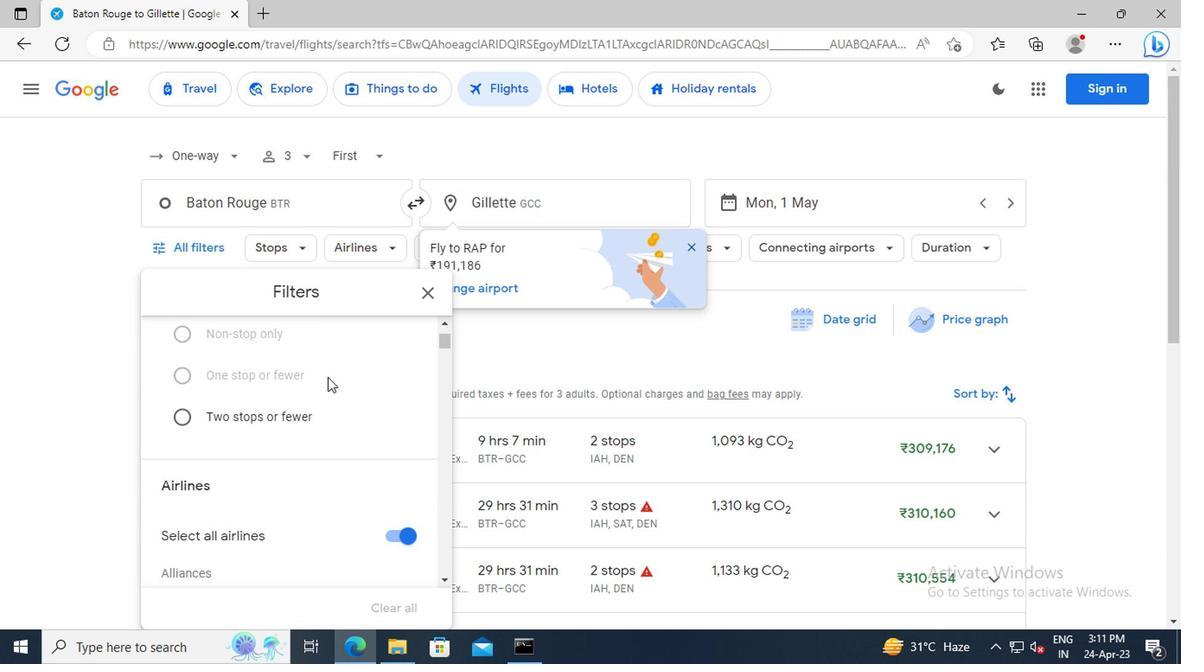 
Action: Mouse scrolled (323, 377) with delta (0, 0)
Screenshot: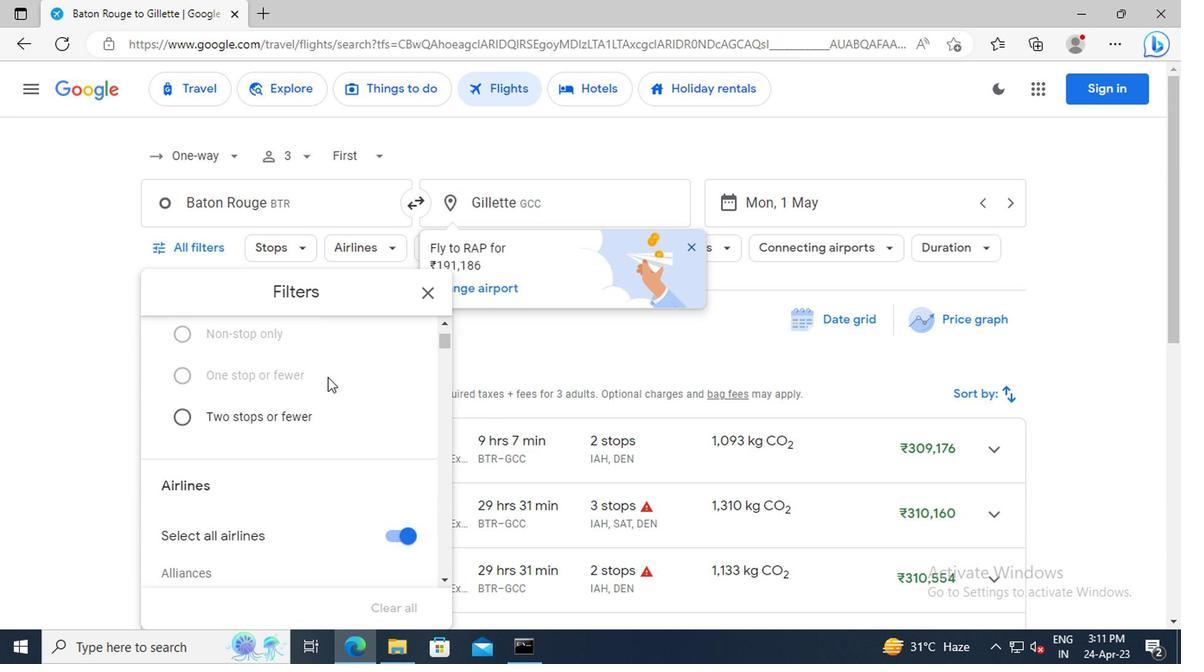 
Action: Mouse scrolled (323, 377) with delta (0, 0)
Screenshot: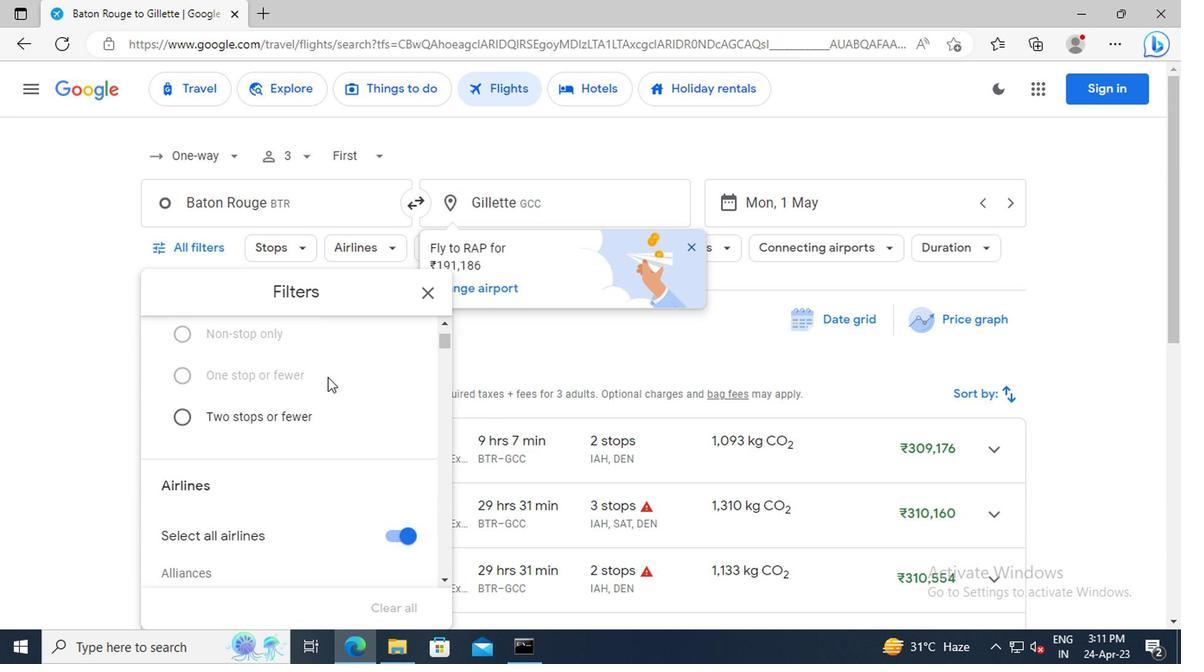 
Action: Mouse moved to (391, 418)
Screenshot: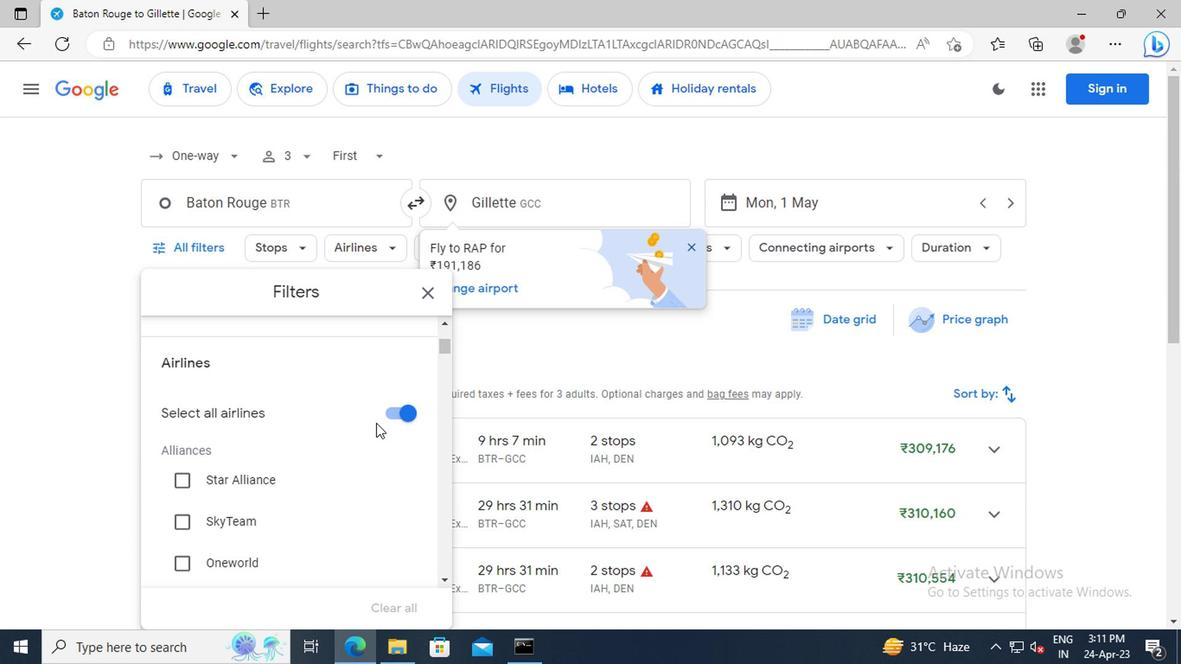 
Action: Mouse pressed left at (391, 418)
Screenshot: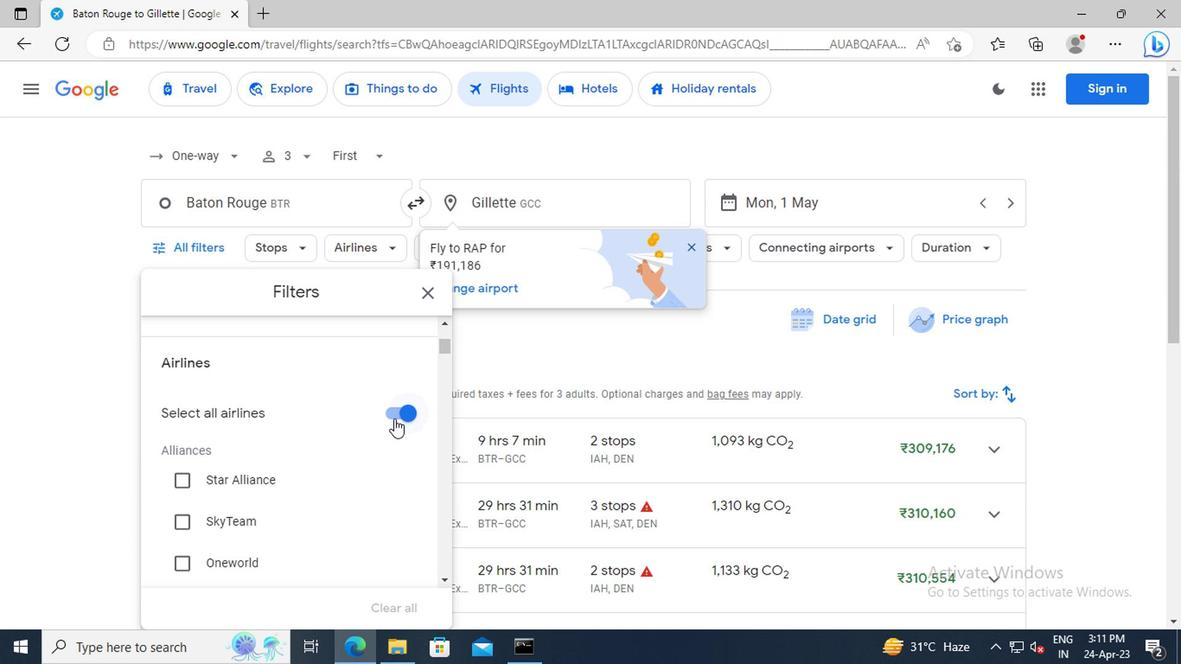 
Action: Mouse moved to (327, 413)
Screenshot: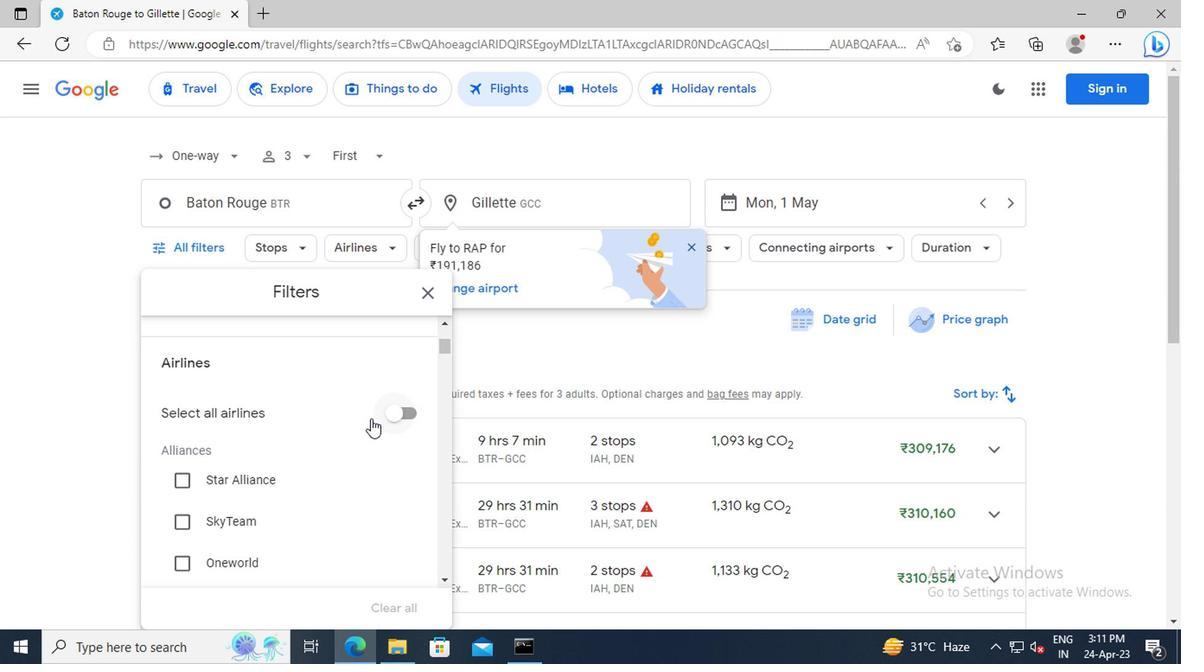 
Action: Mouse scrolled (327, 412) with delta (0, -1)
Screenshot: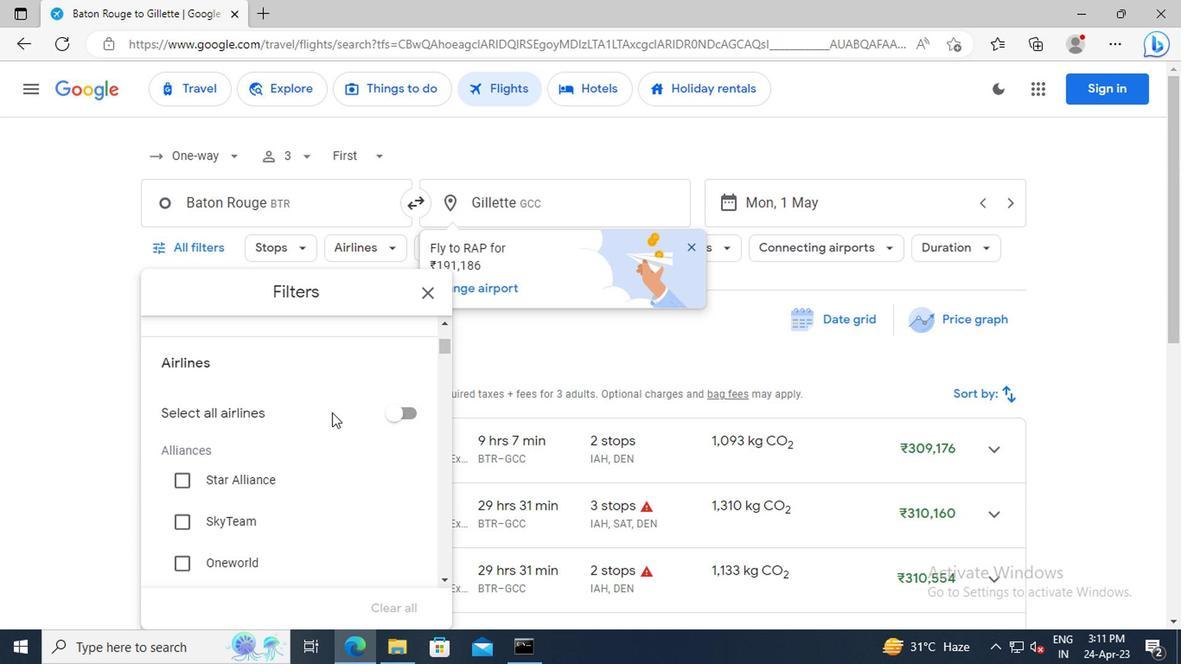 
Action: Mouse scrolled (327, 412) with delta (0, -1)
Screenshot: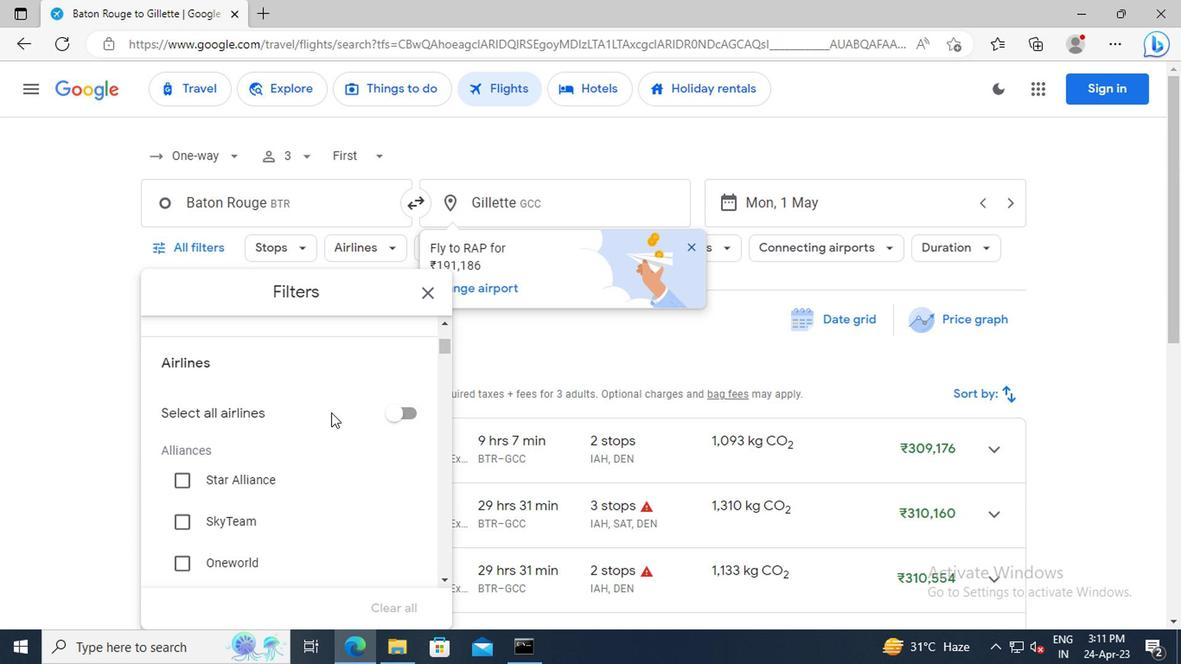 
Action: Mouse scrolled (327, 412) with delta (0, -1)
Screenshot: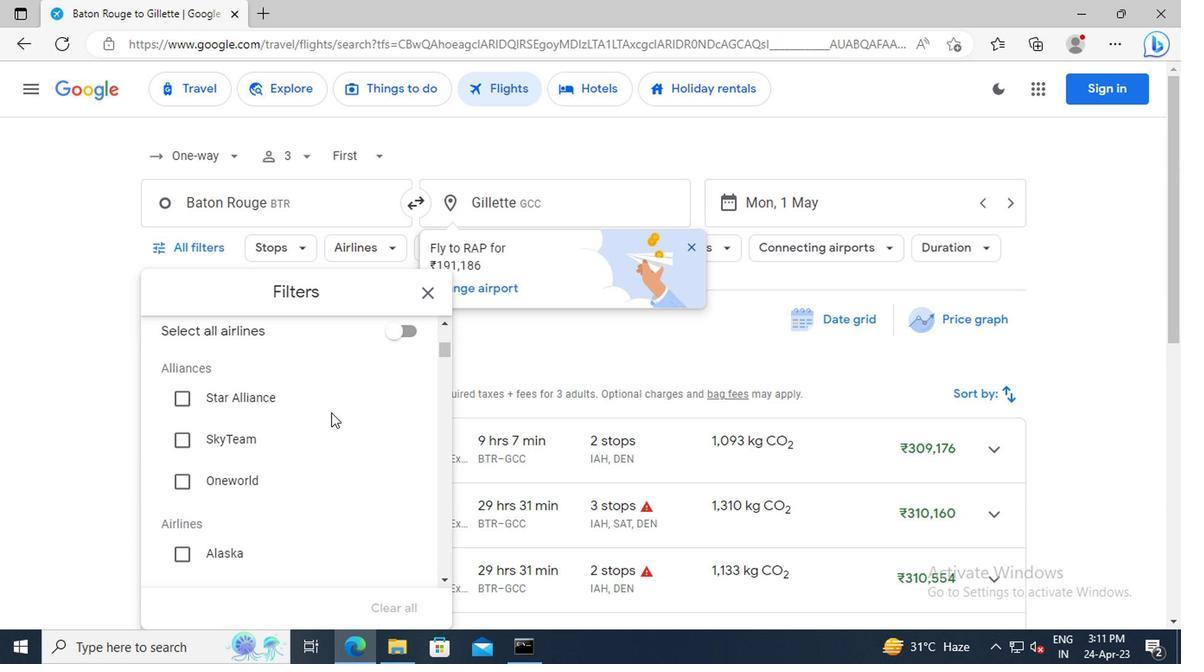 
Action: Mouse scrolled (327, 412) with delta (0, -1)
Screenshot: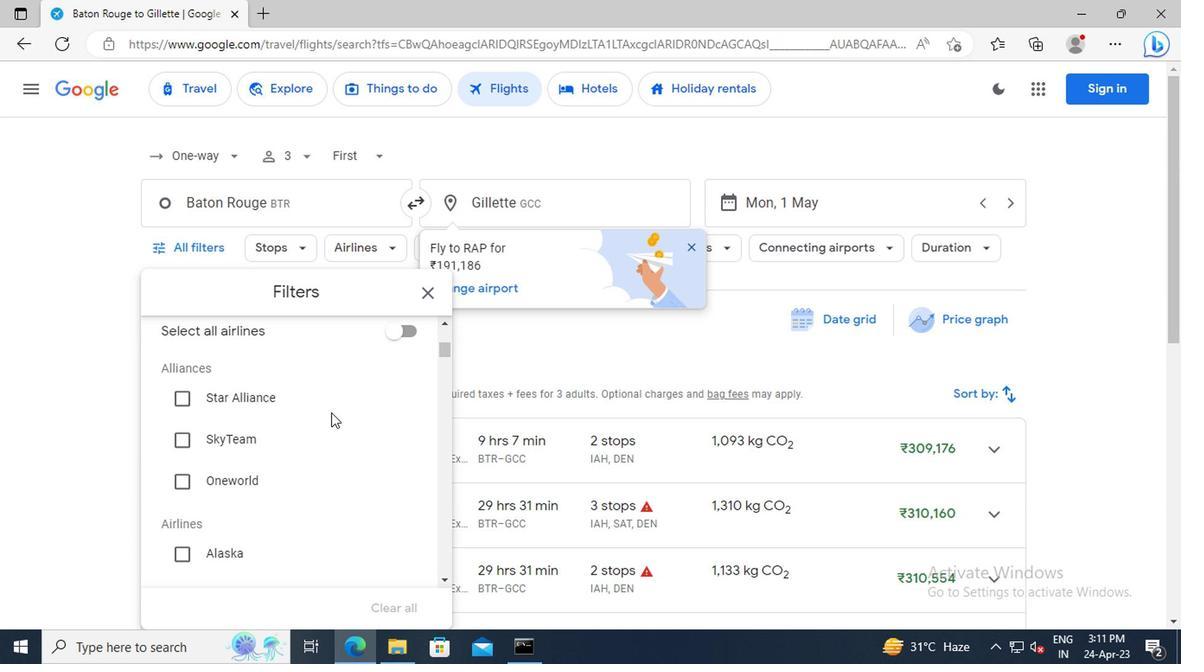 
Action: Mouse scrolled (327, 412) with delta (0, -1)
Screenshot: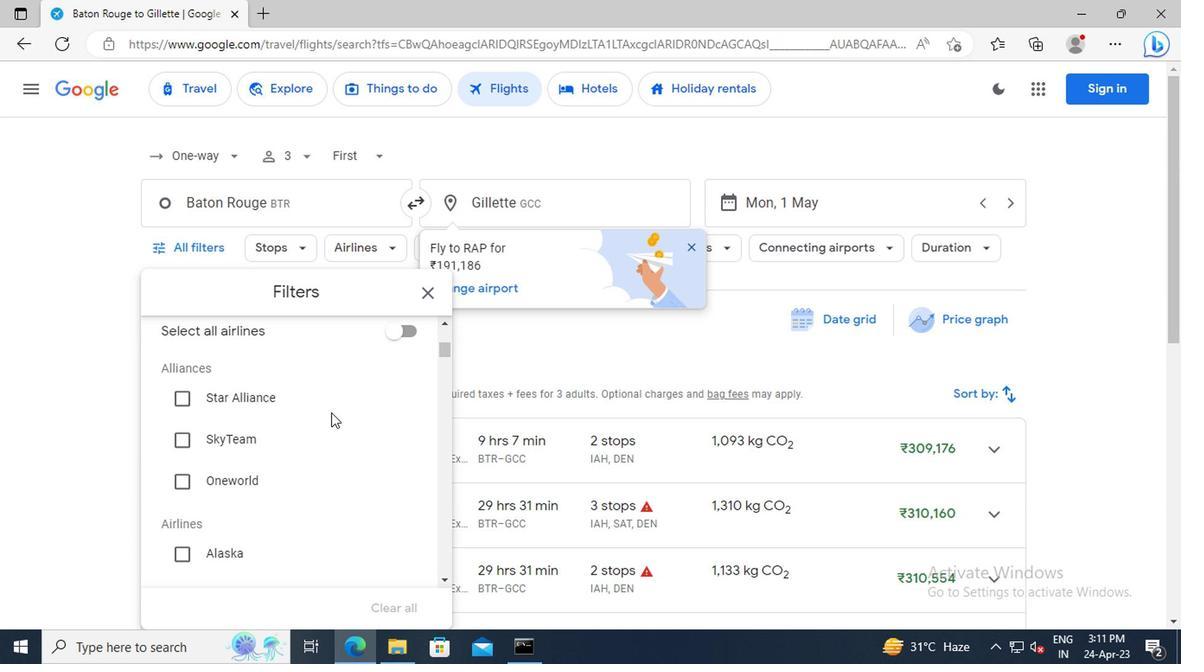 
Action: Mouse scrolled (327, 412) with delta (0, -1)
Screenshot: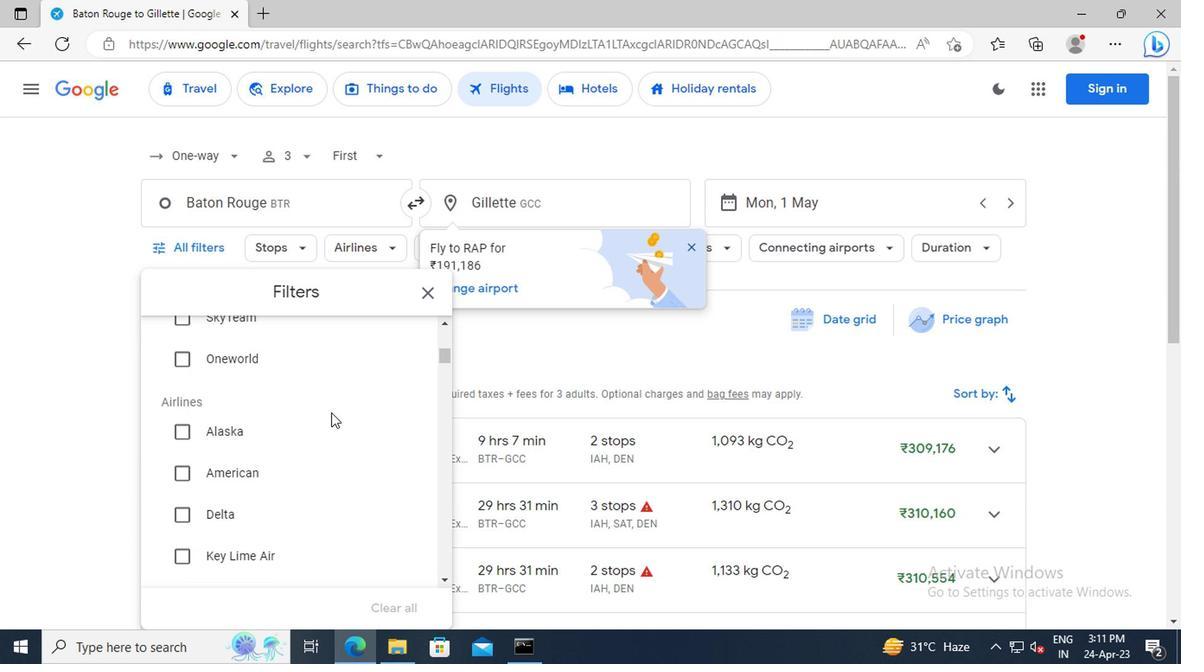 
Action: Mouse scrolled (327, 412) with delta (0, -1)
Screenshot: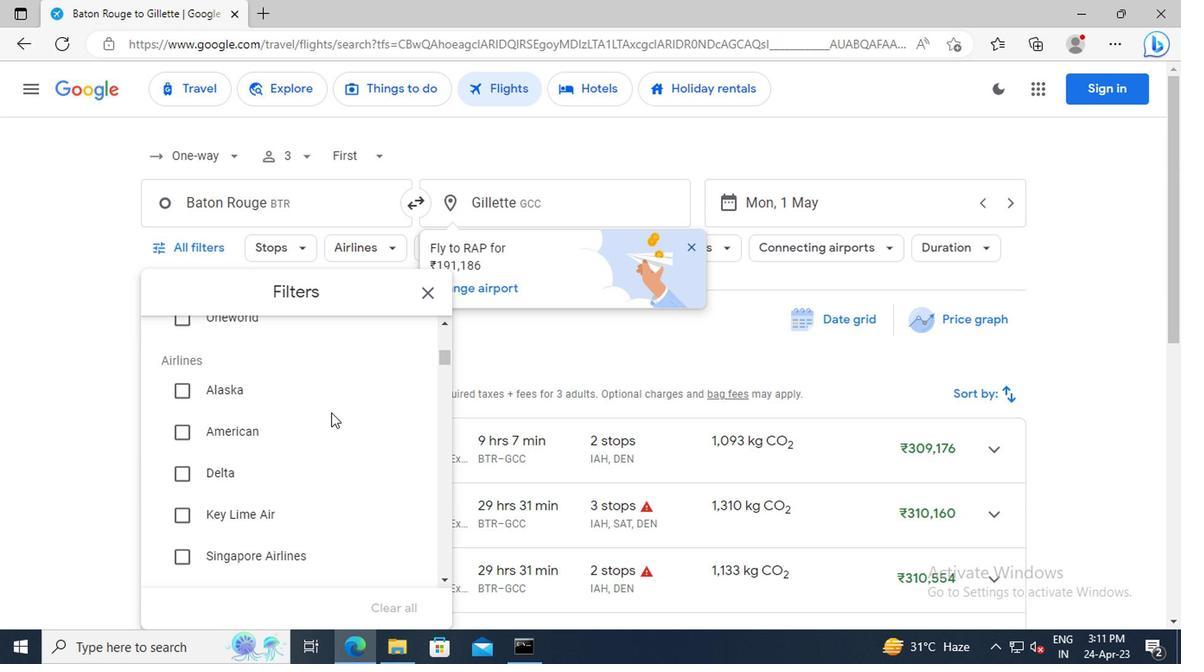 
Action: Mouse scrolled (327, 412) with delta (0, -1)
Screenshot: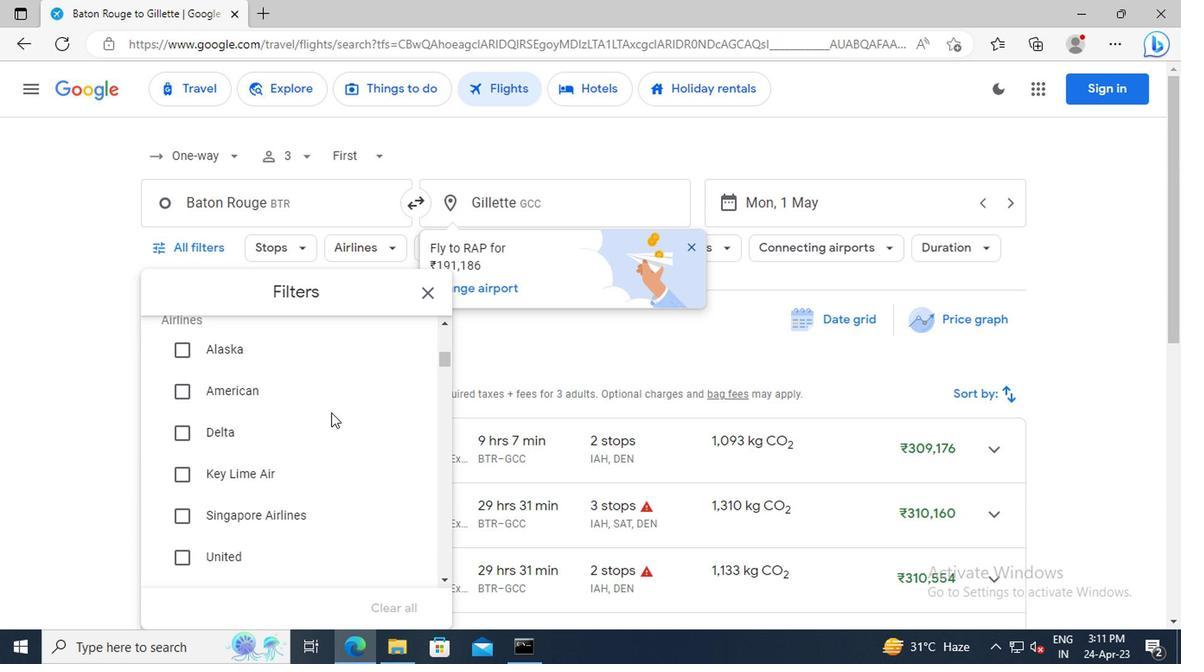 
Action: Mouse scrolled (327, 412) with delta (0, -1)
Screenshot: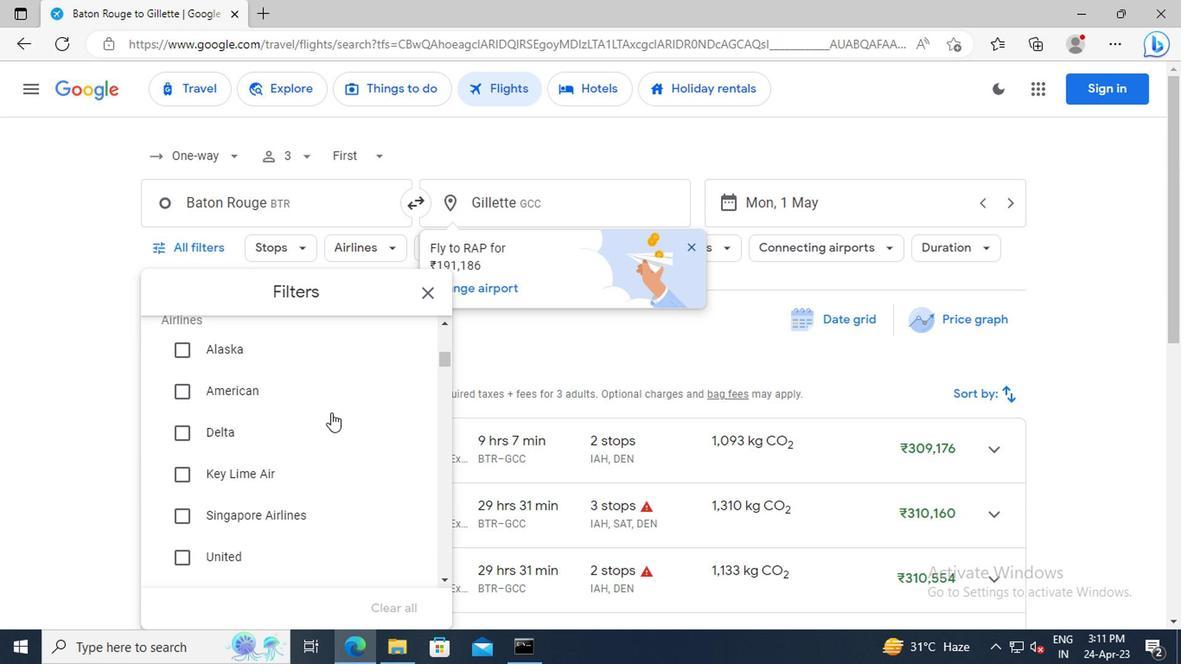 
Action: Mouse scrolled (327, 412) with delta (0, -1)
Screenshot: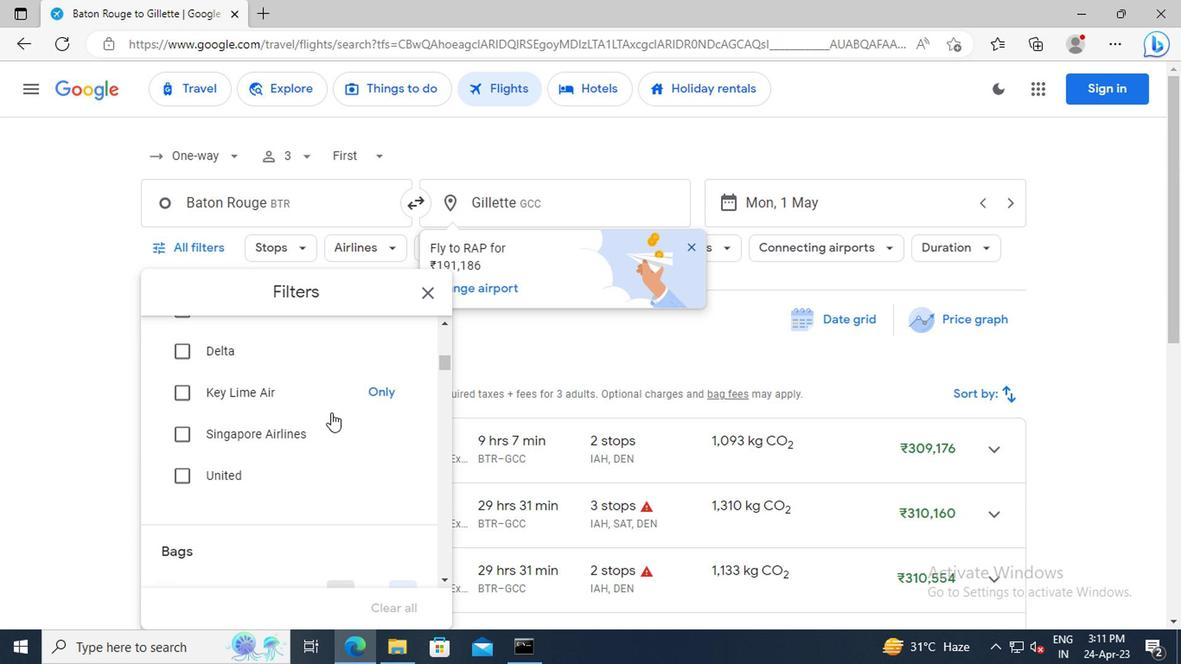
Action: Mouse scrolled (327, 412) with delta (0, -1)
Screenshot: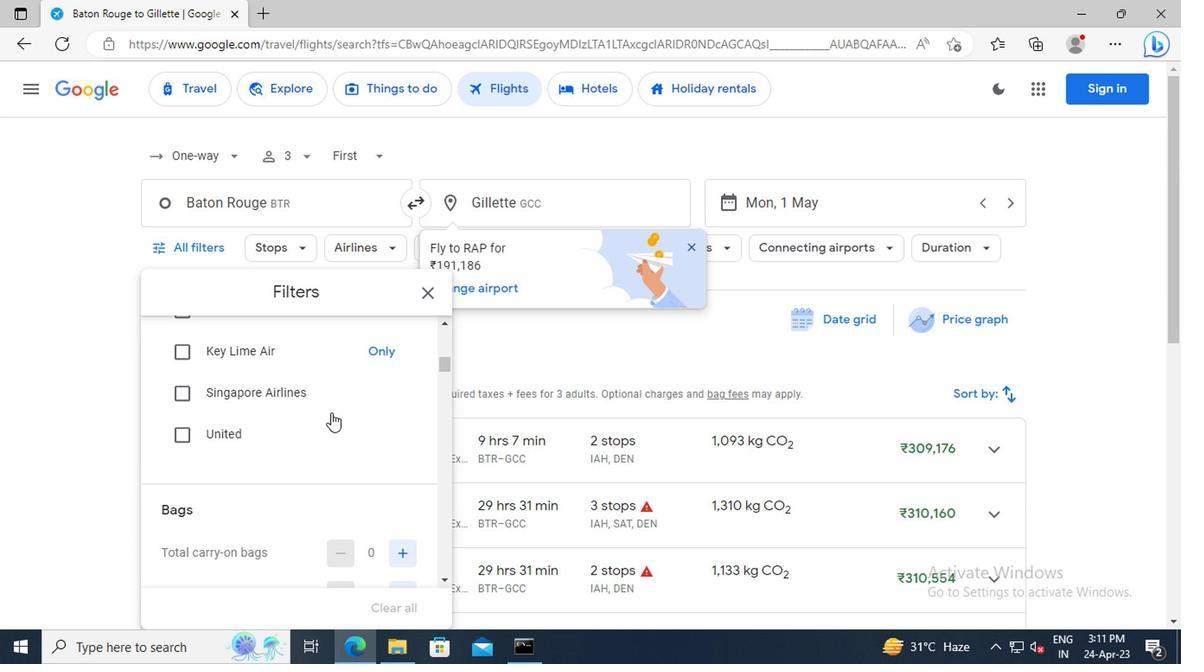 
Action: Mouse scrolled (327, 412) with delta (0, -1)
Screenshot: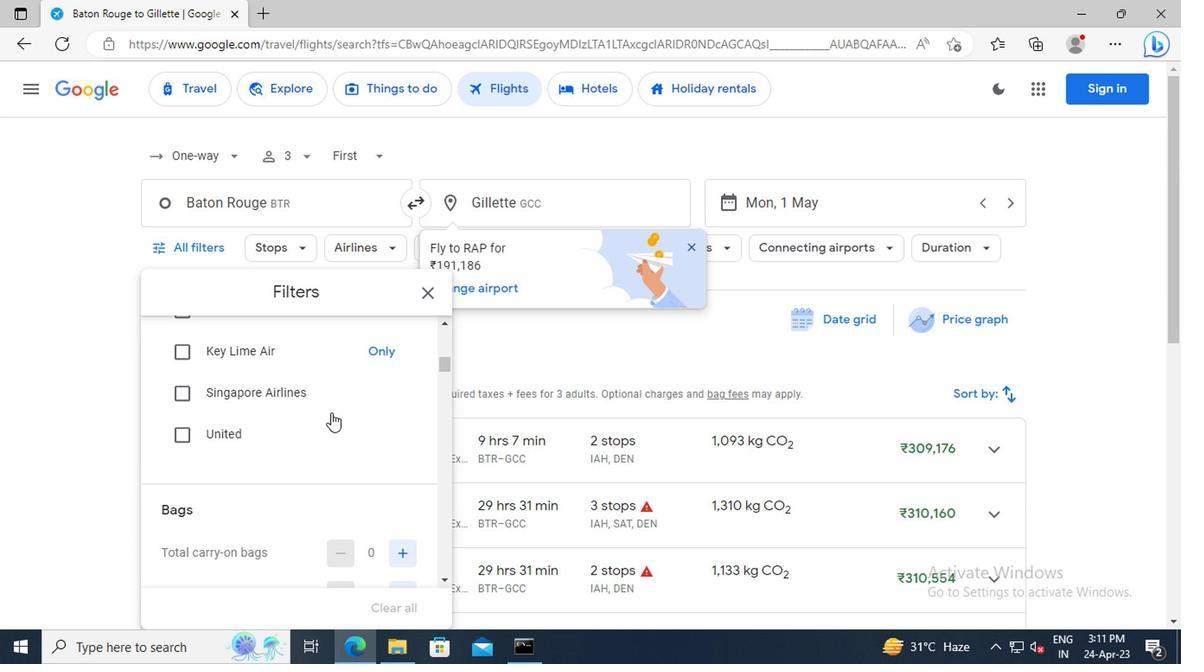 
Action: Mouse moved to (396, 468)
Screenshot: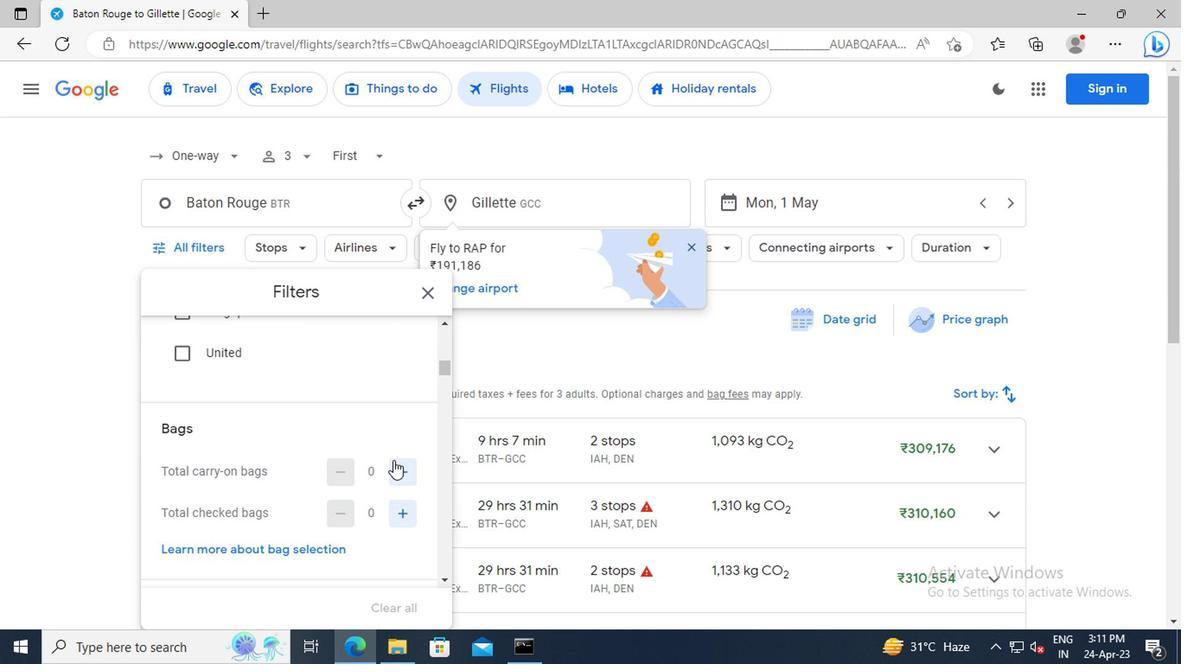 
Action: Mouse pressed left at (396, 468)
Screenshot: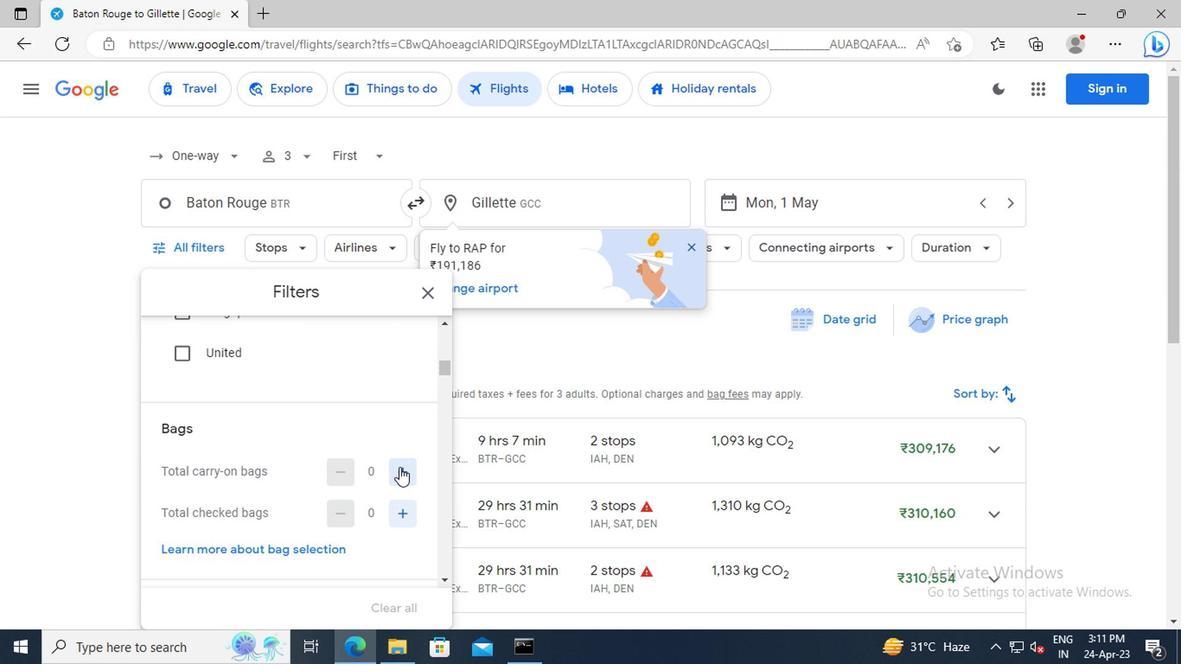 
Action: Mouse moved to (374, 403)
Screenshot: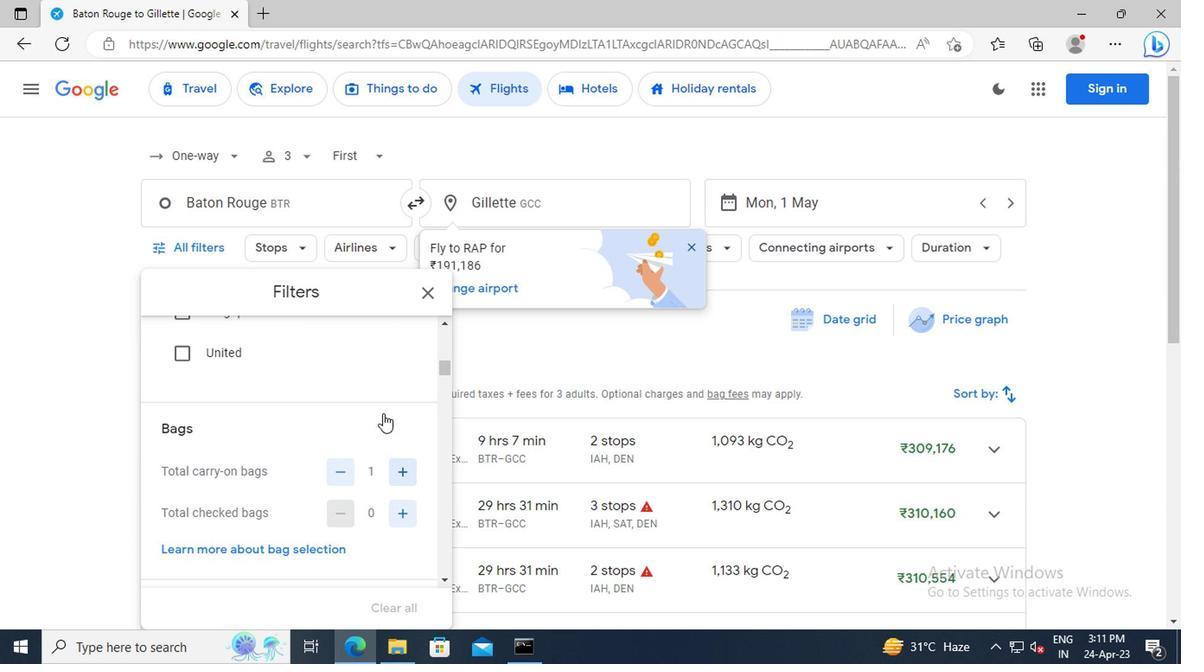 
Action: Mouse scrolled (374, 402) with delta (0, 0)
Screenshot: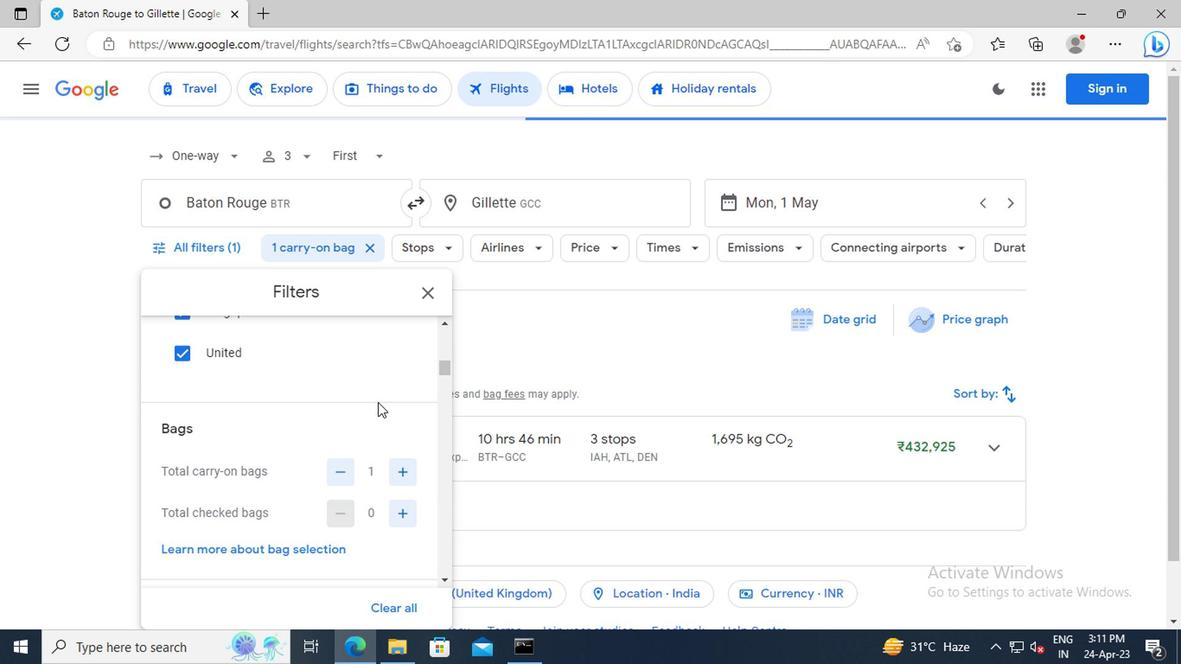 
Action: Mouse scrolled (374, 402) with delta (0, 0)
Screenshot: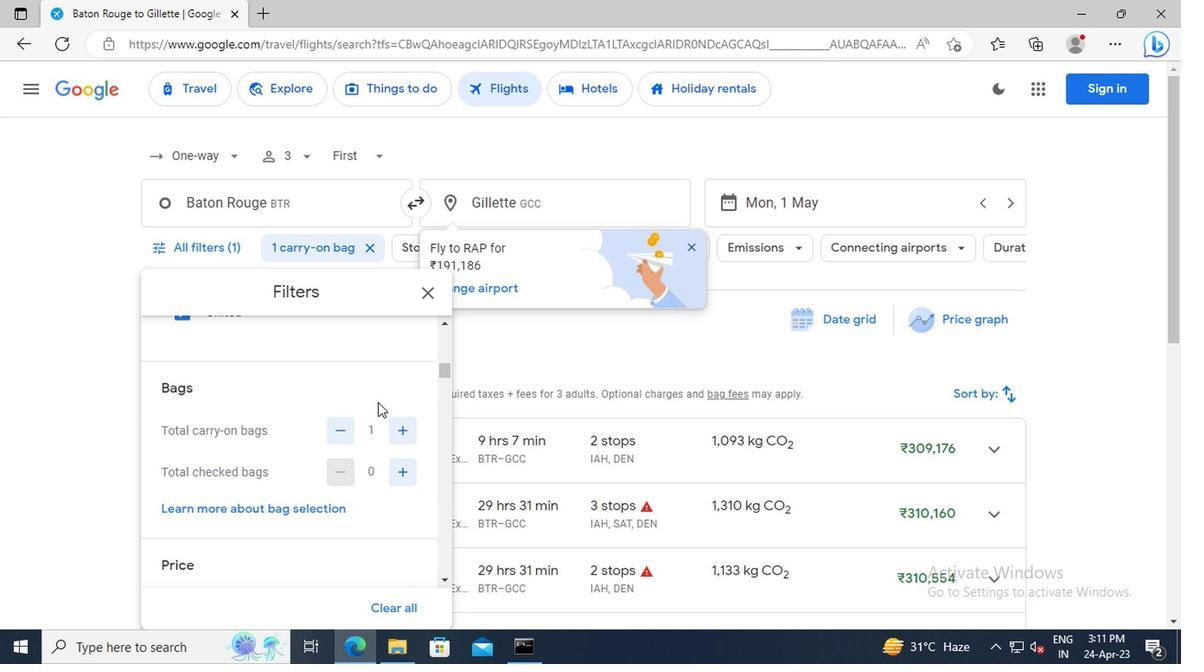 
Action: Mouse scrolled (374, 402) with delta (0, 0)
Screenshot: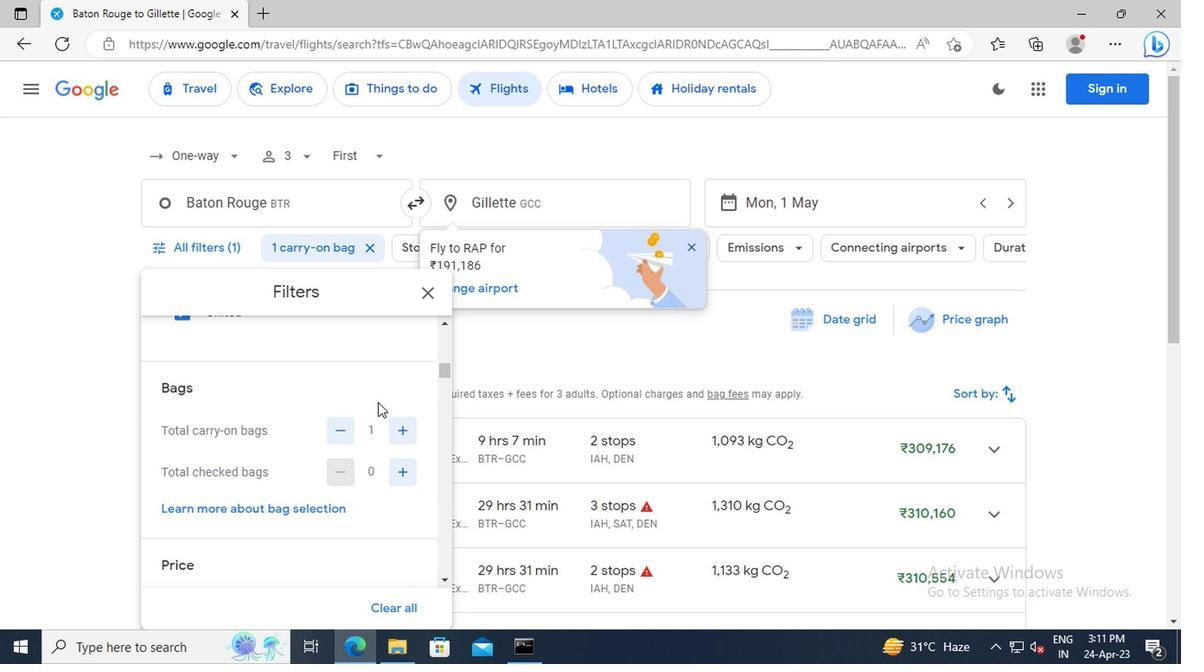 
Action: Mouse scrolled (374, 402) with delta (0, 0)
Screenshot: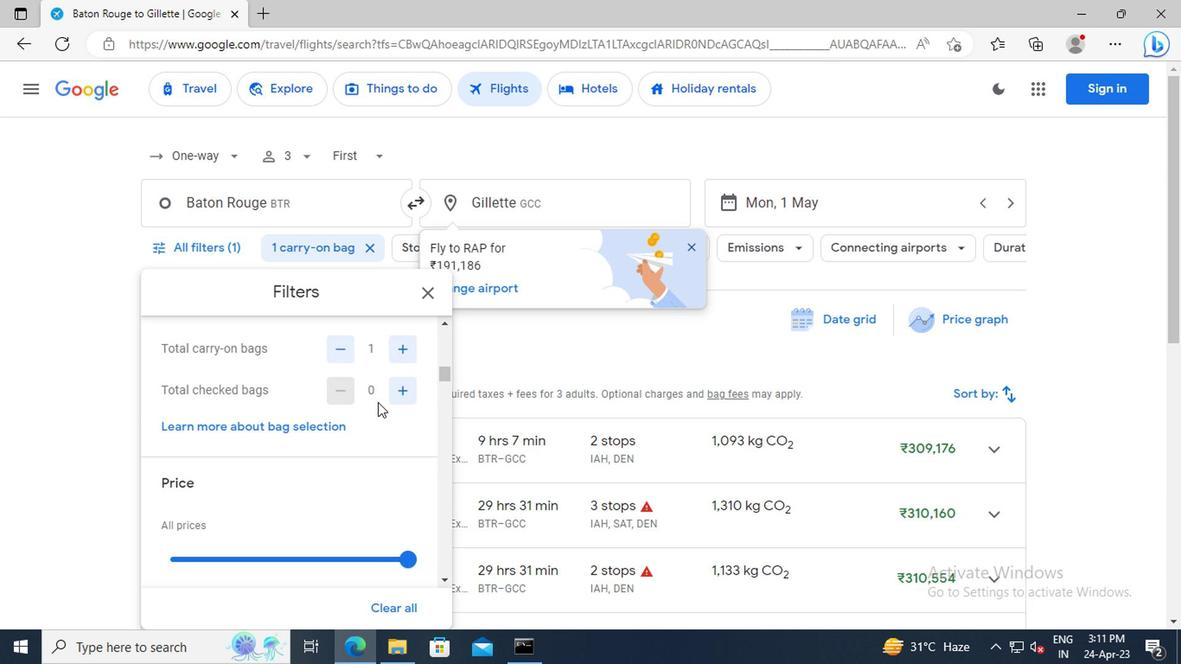 
Action: Mouse scrolled (374, 402) with delta (0, 0)
Screenshot: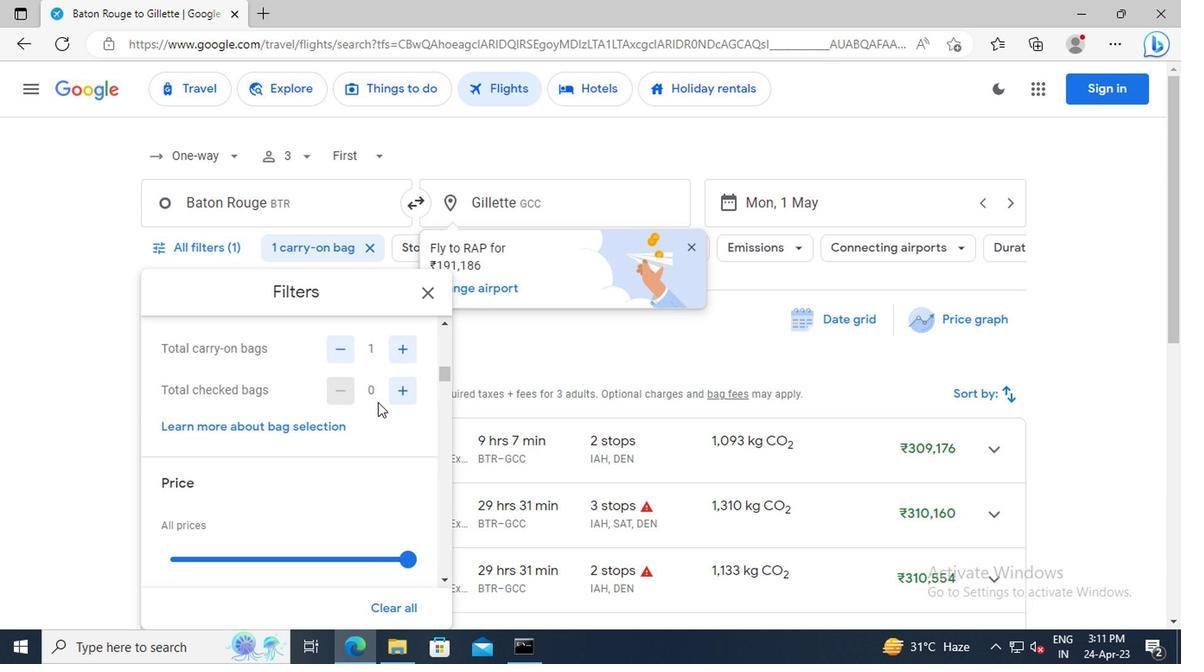 
Action: Mouse moved to (408, 472)
Screenshot: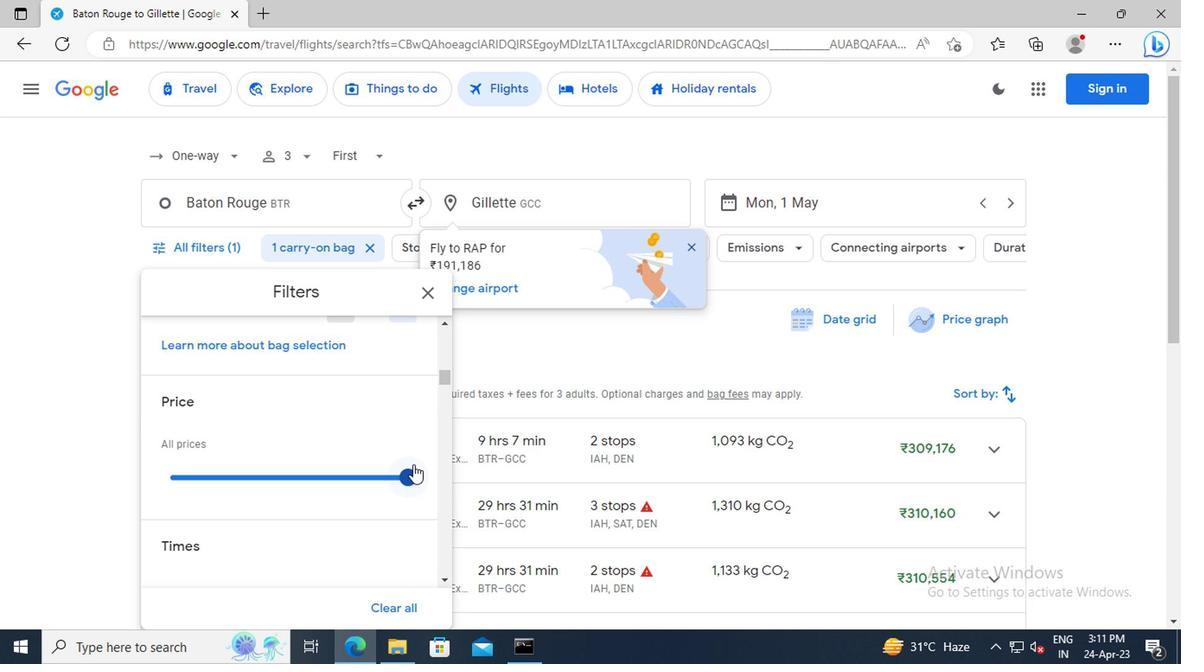 
Action: Mouse pressed left at (408, 472)
Screenshot: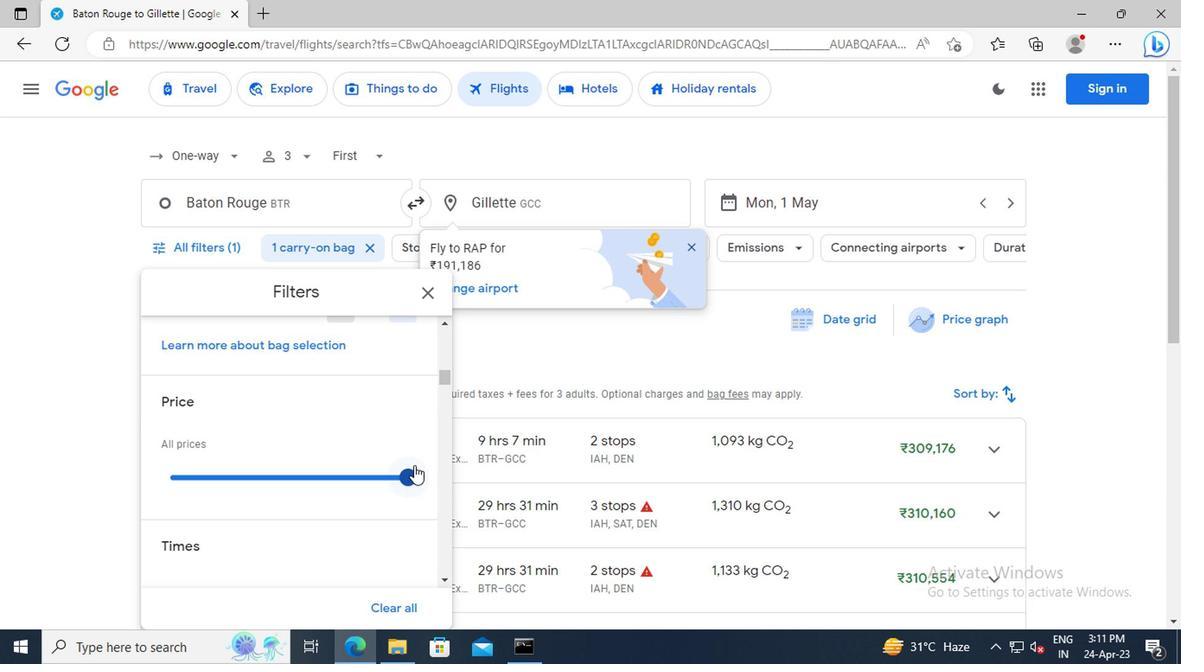 
Action: Mouse moved to (308, 417)
Screenshot: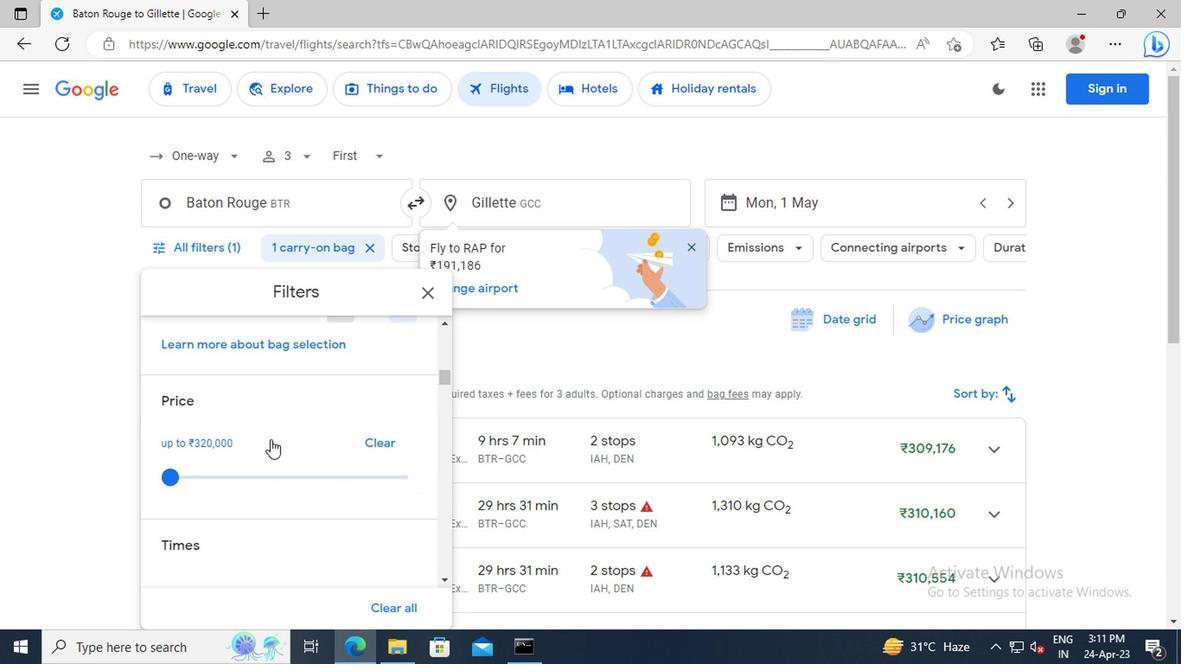 
Action: Mouse scrolled (308, 417) with delta (0, 0)
Screenshot: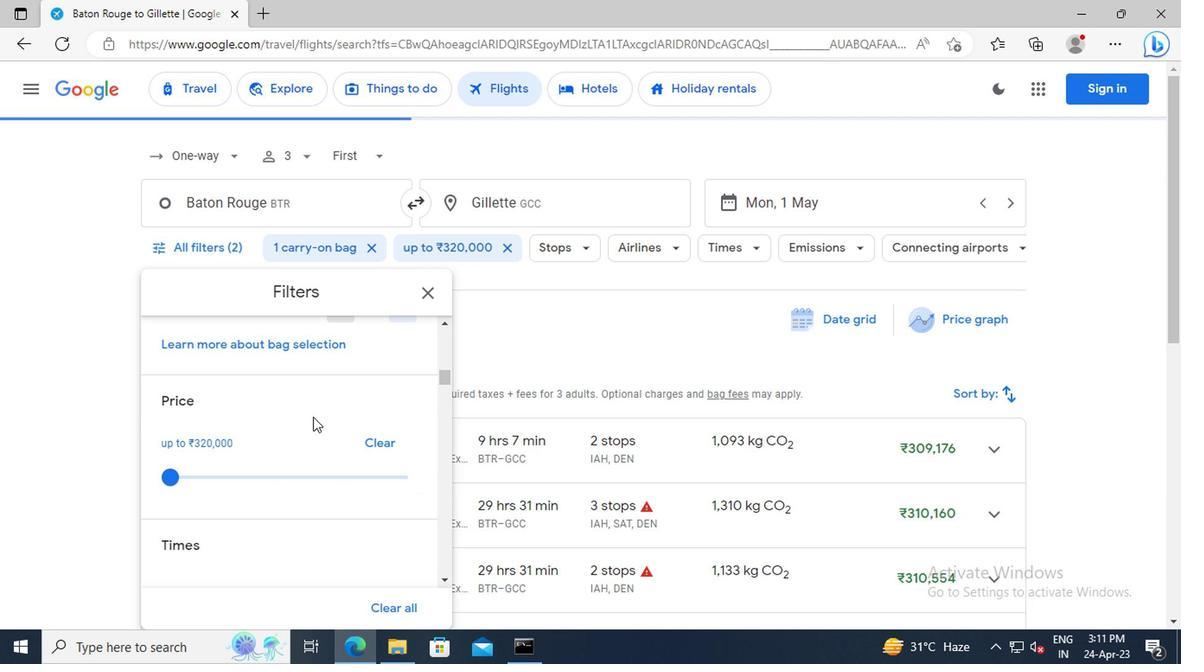 
Action: Mouse scrolled (308, 417) with delta (0, 0)
Screenshot: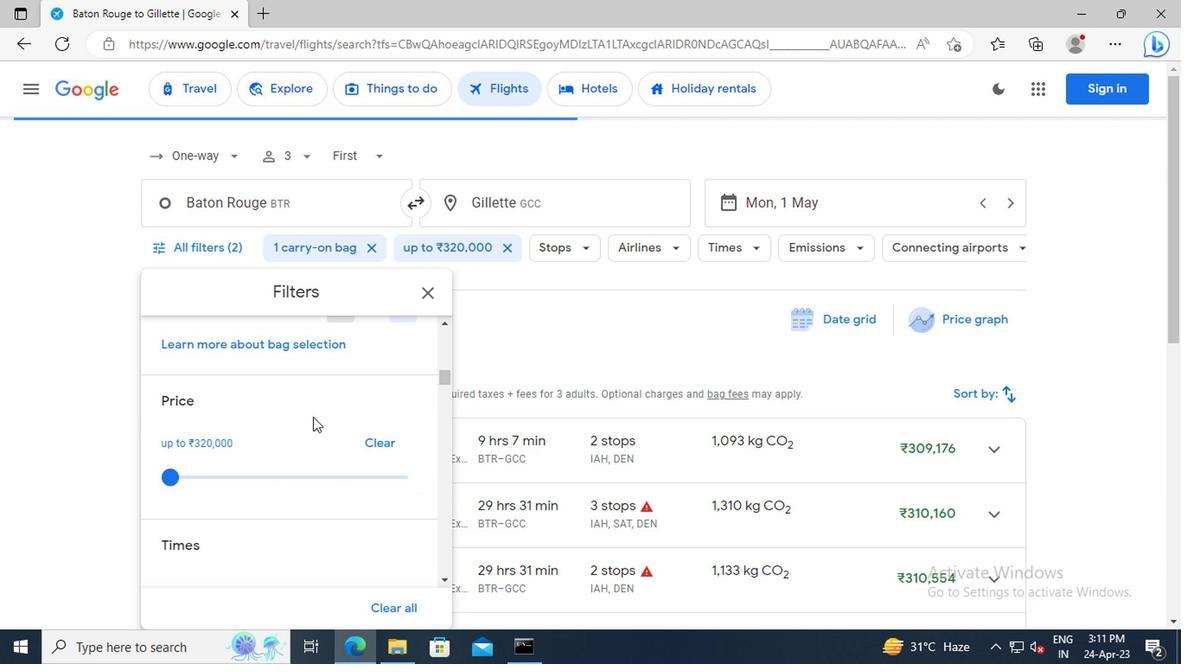 
Action: Mouse scrolled (308, 417) with delta (0, 0)
Screenshot: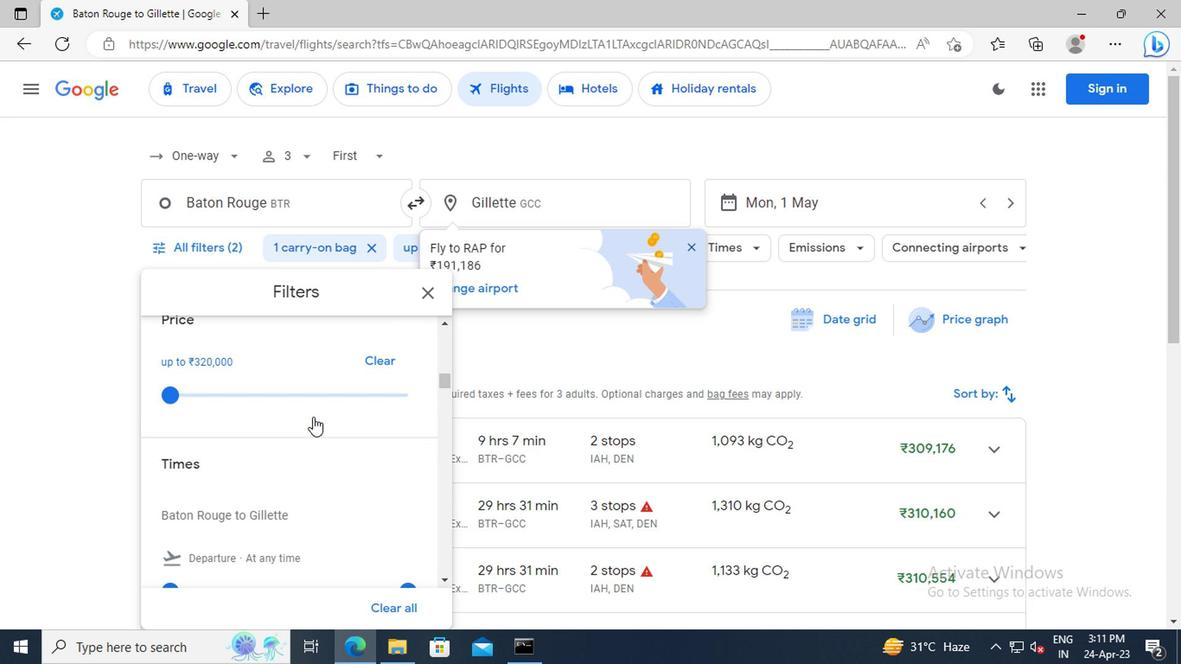
Action: Mouse scrolled (308, 417) with delta (0, 0)
Screenshot: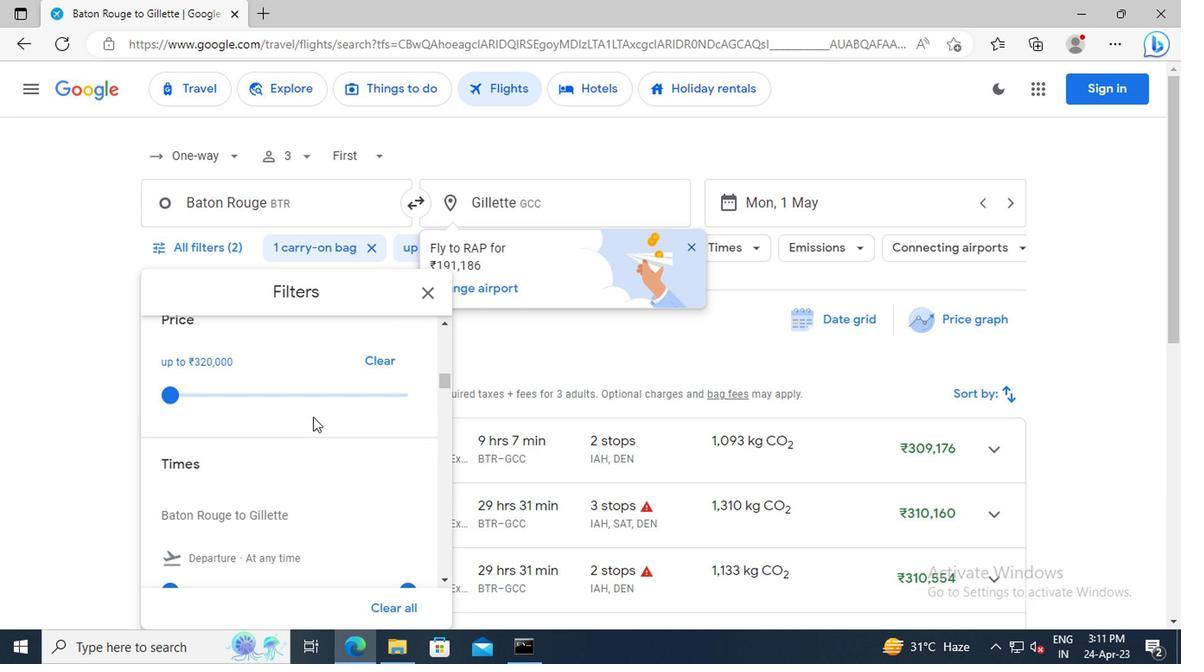 
Action: Mouse scrolled (308, 417) with delta (0, 0)
Screenshot: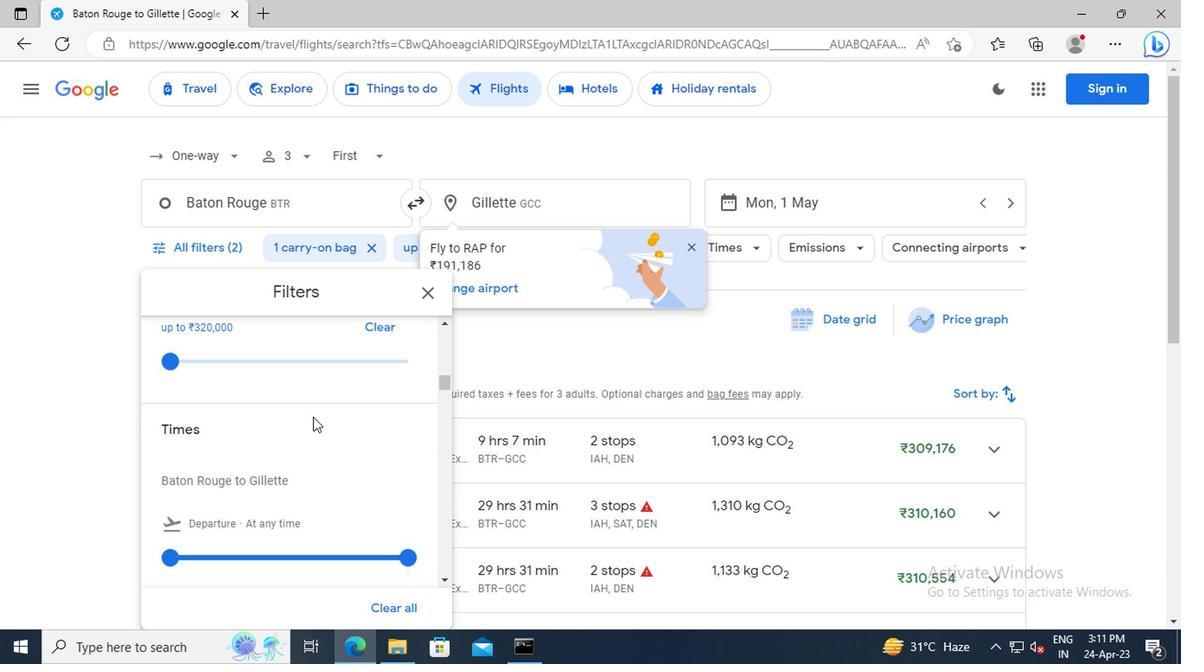 
Action: Mouse moved to (161, 467)
Screenshot: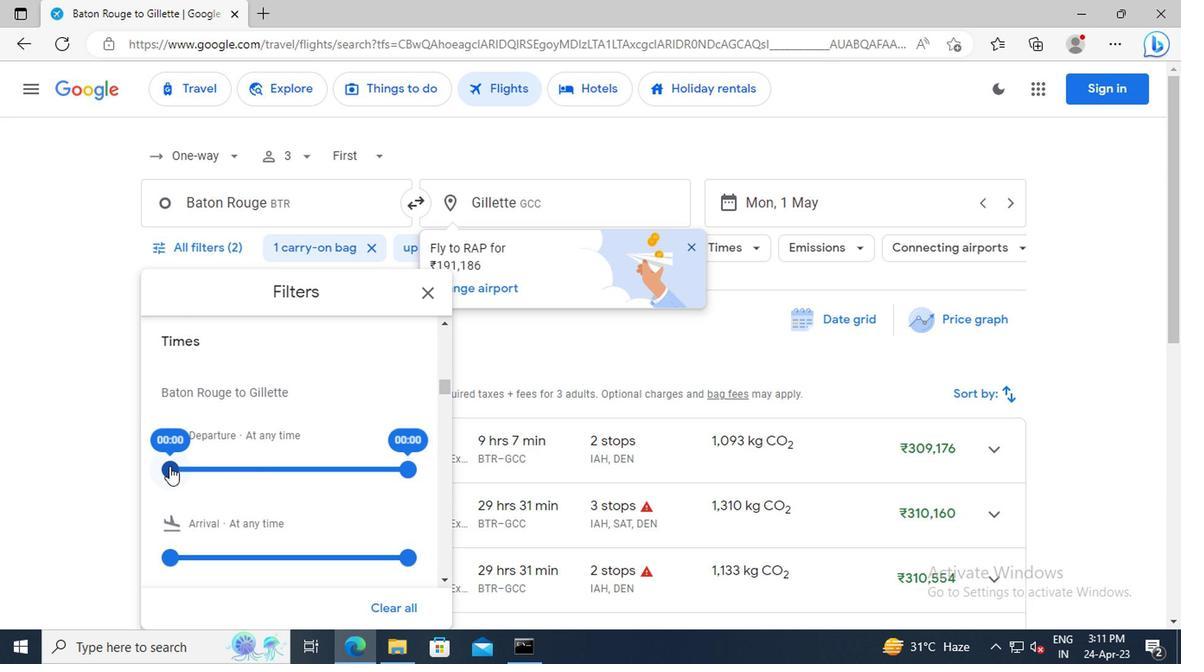 
Action: Mouse pressed left at (161, 467)
Screenshot: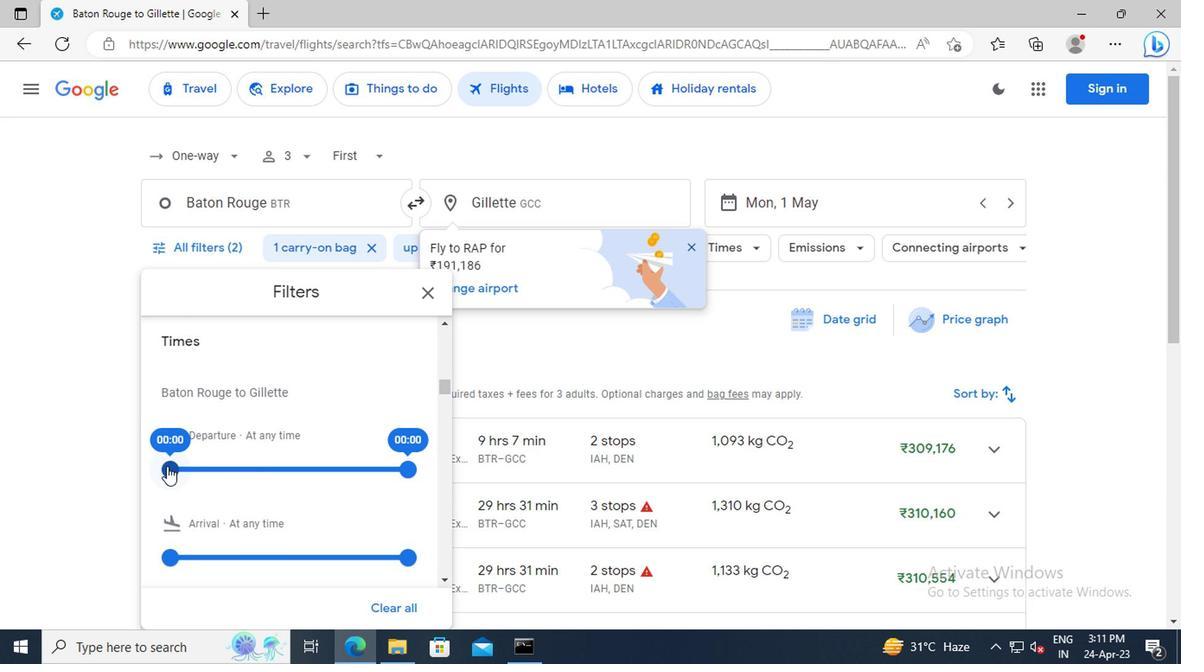 
Action: Mouse moved to (406, 467)
Screenshot: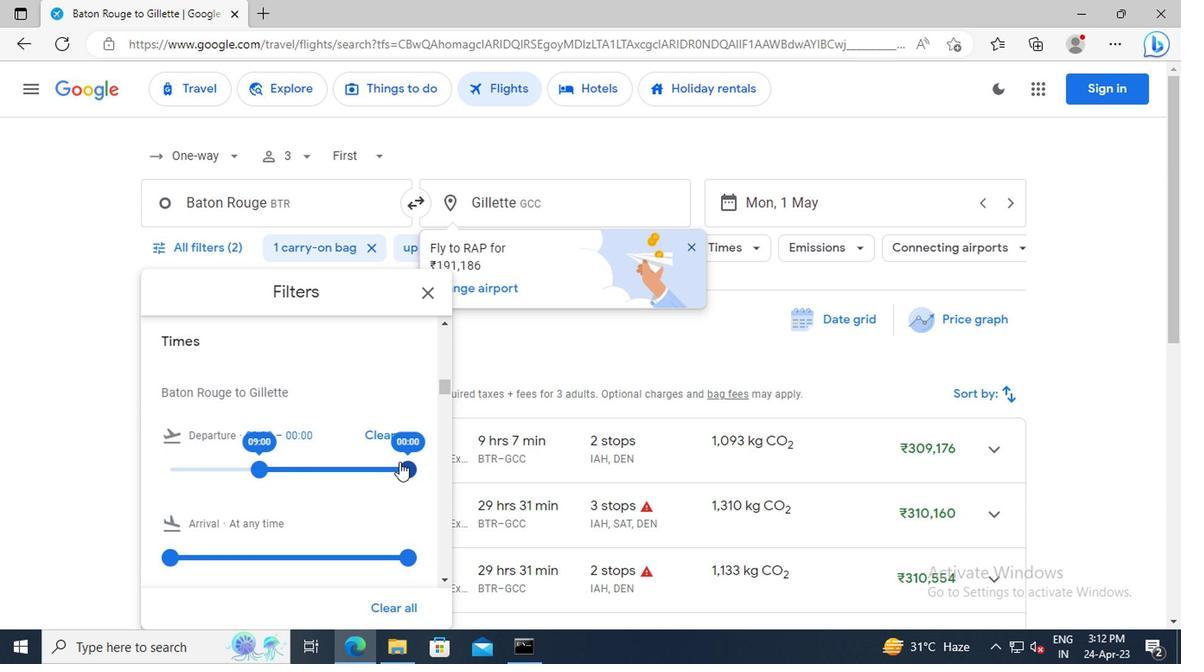 
Action: Mouse pressed left at (406, 467)
Screenshot: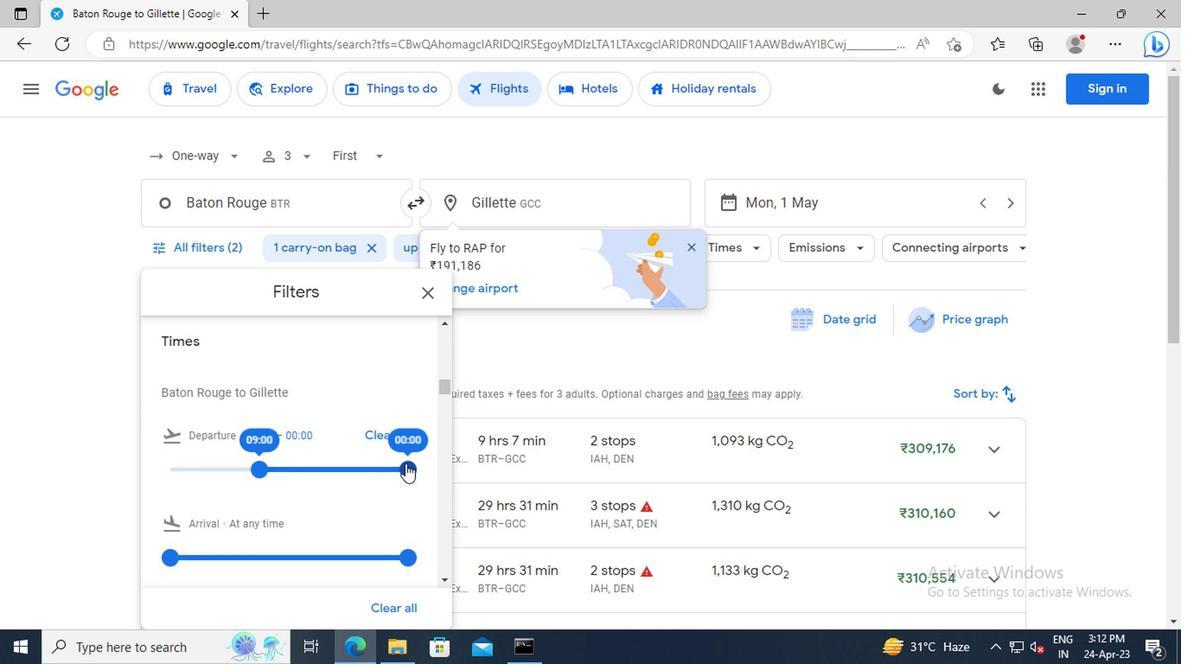 
Action: Mouse moved to (425, 294)
Screenshot: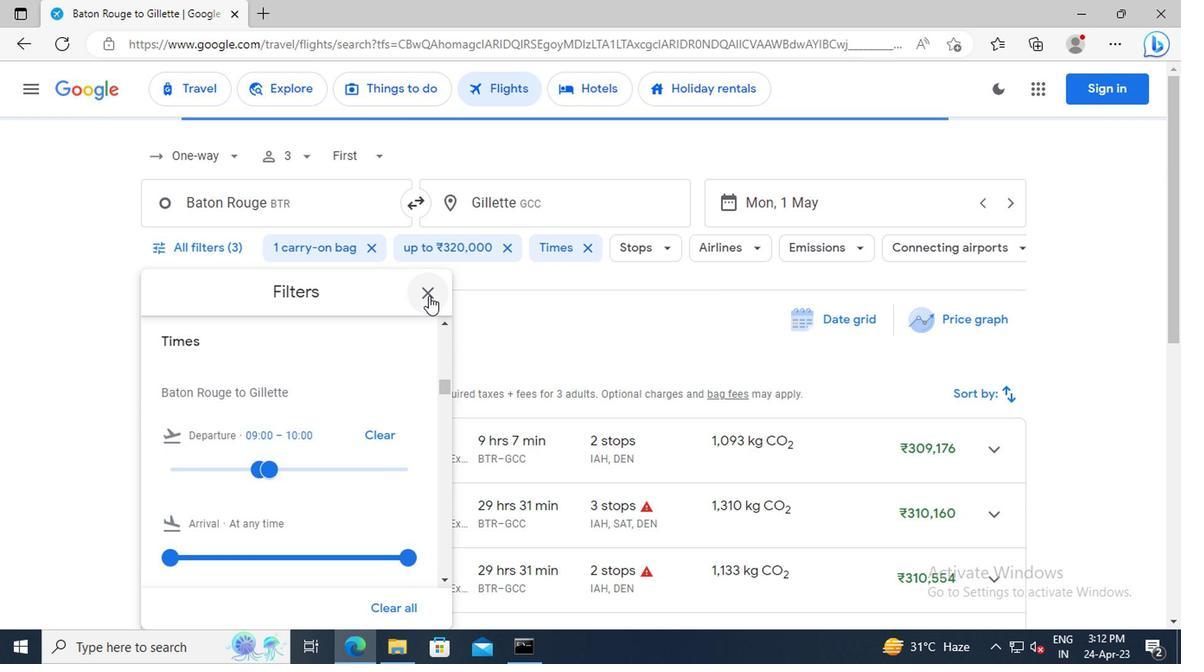 
Action: Mouse pressed left at (425, 294)
Screenshot: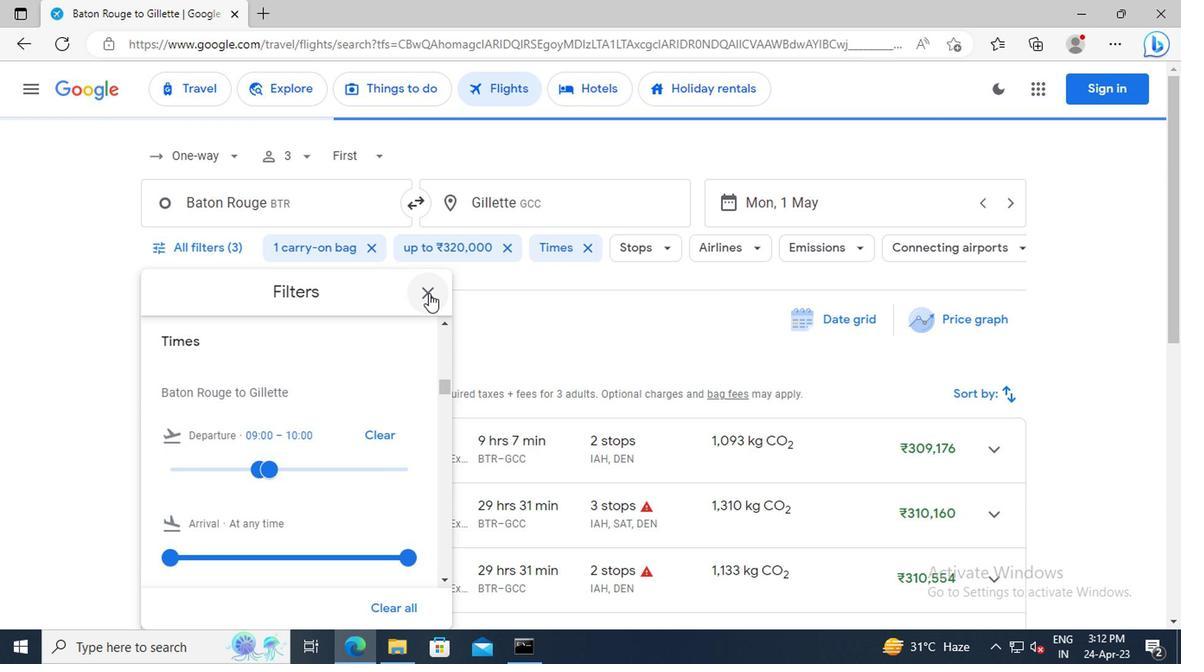 
